 Task: Create a due date automation trigger when advanced on, on the tuesday after a card is due add dates starting in in more than 1 days at 11:00 AM.
Action: Mouse moved to (964, 297)
Screenshot: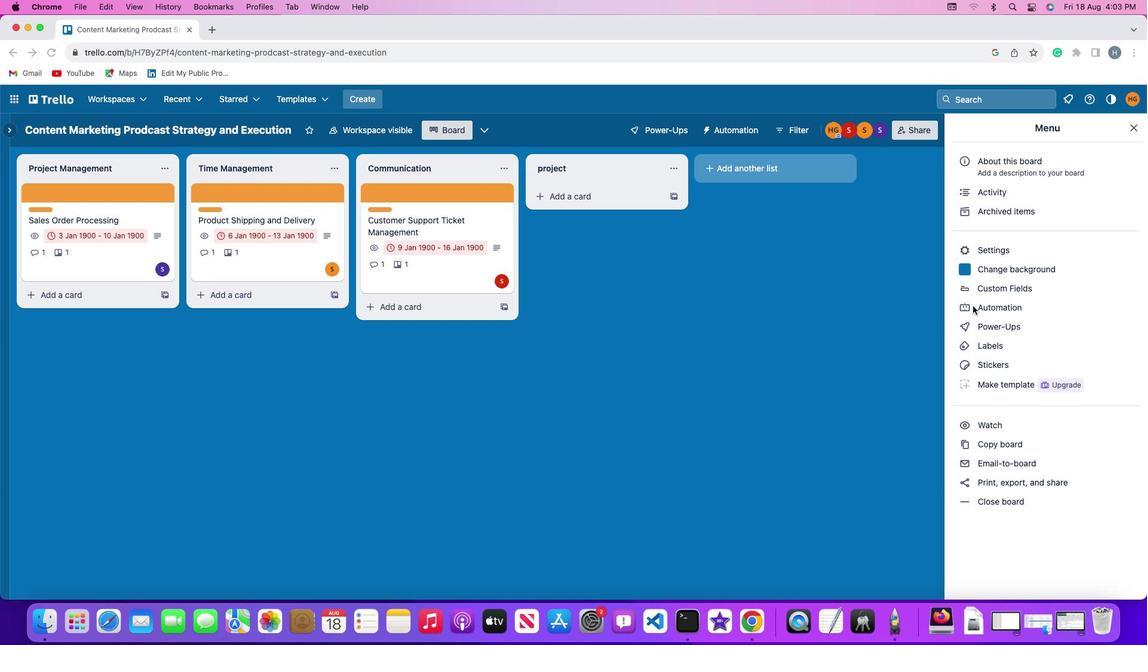 
Action: Mouse pressed left at (964, 297)
Screenshot: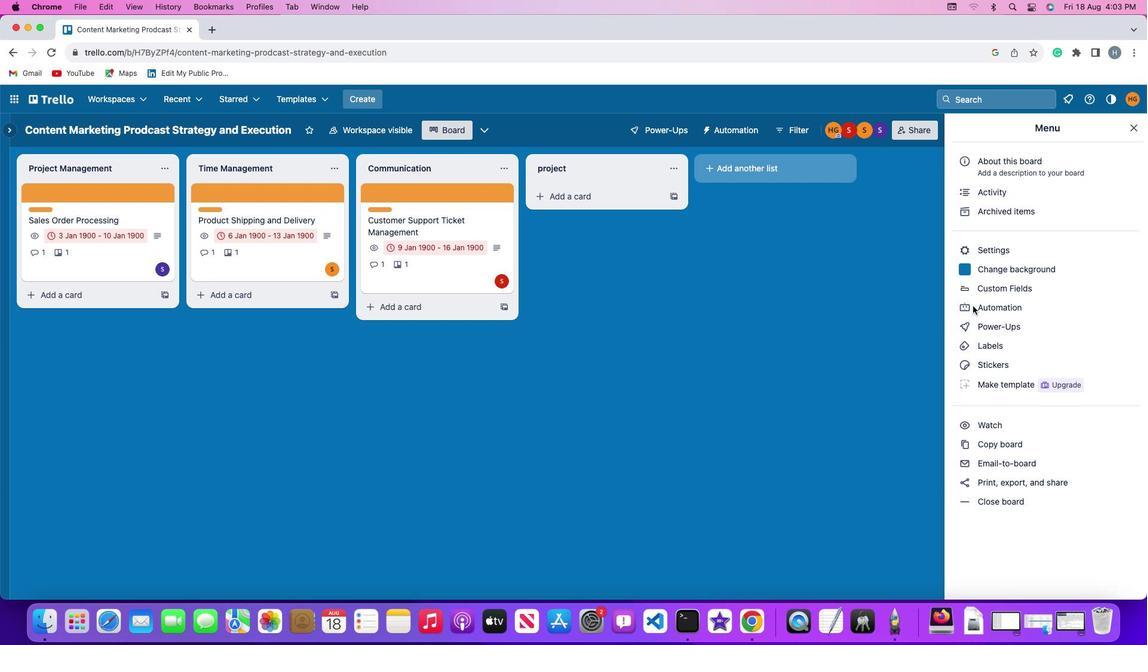 
Action: Mouse pressed left at (964, 297)
Screenshot: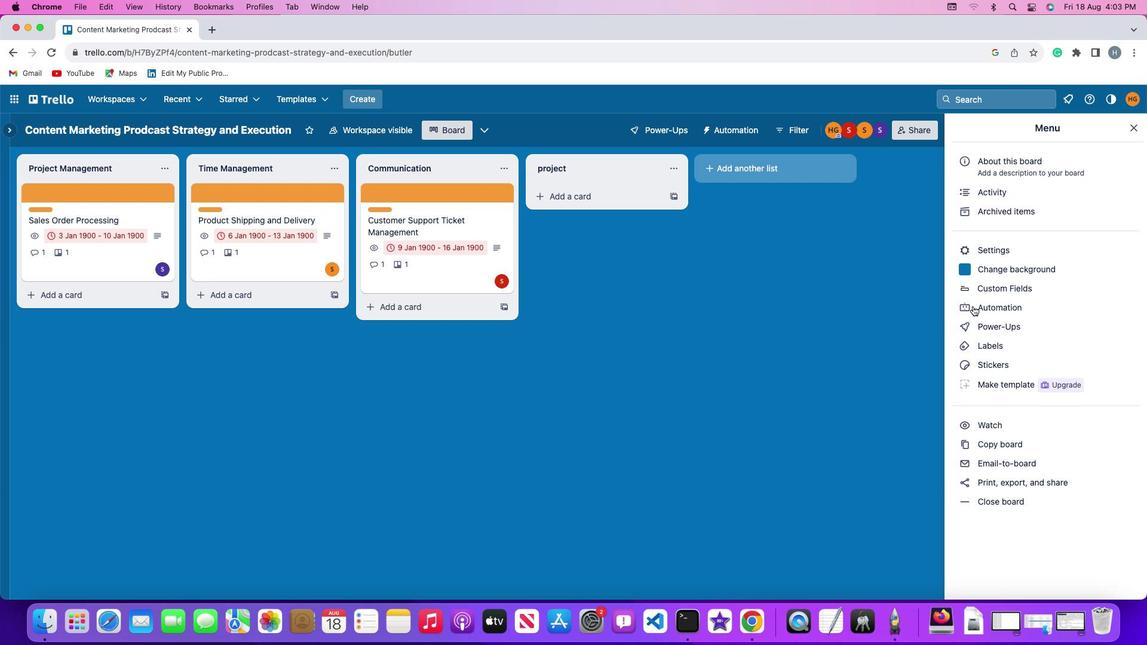 
Action: Mouse moved to (50, 274)
Screenshot: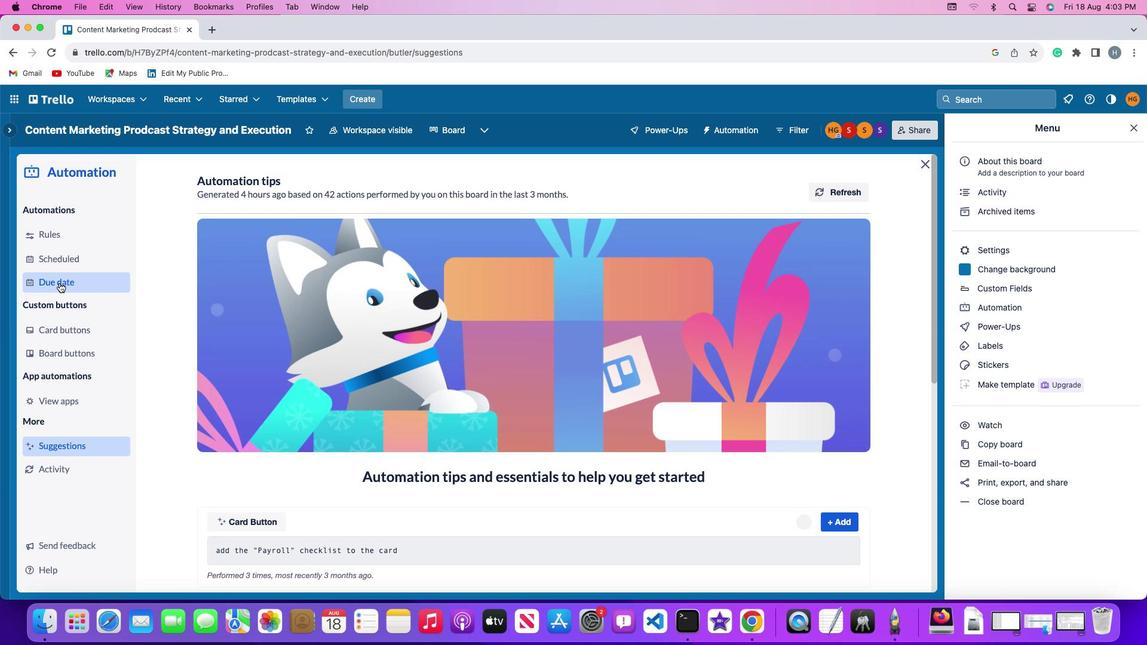 
Action: Mouse pressed left at (50, 274)
Screenshot: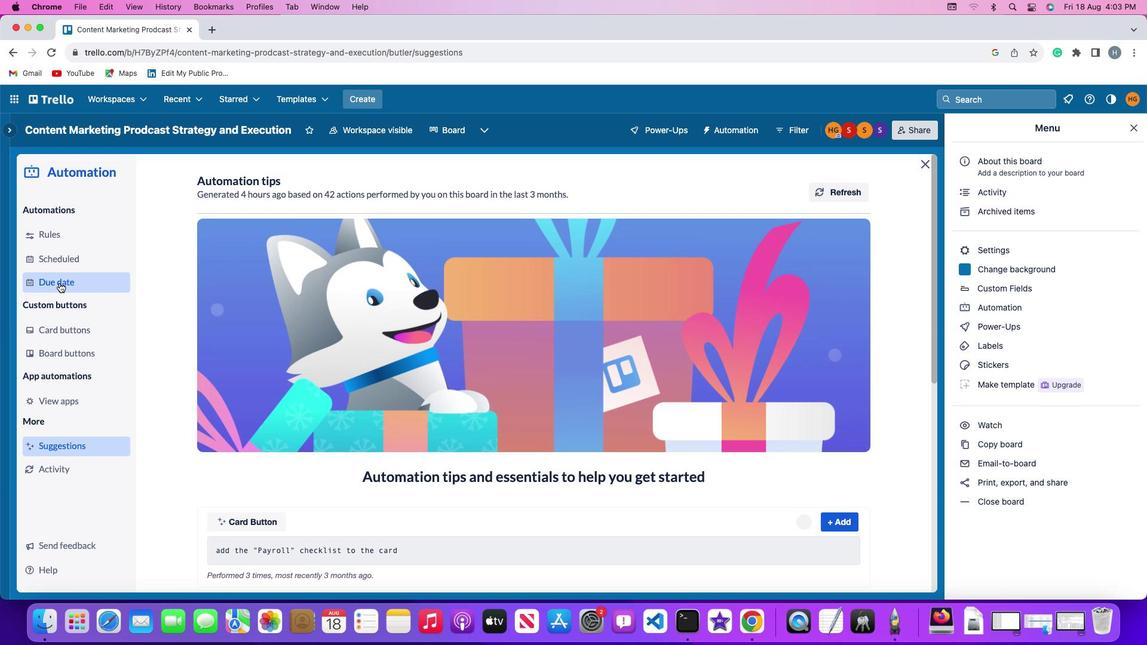 
Action: Mouse moved to (799, 173)
Screenshot: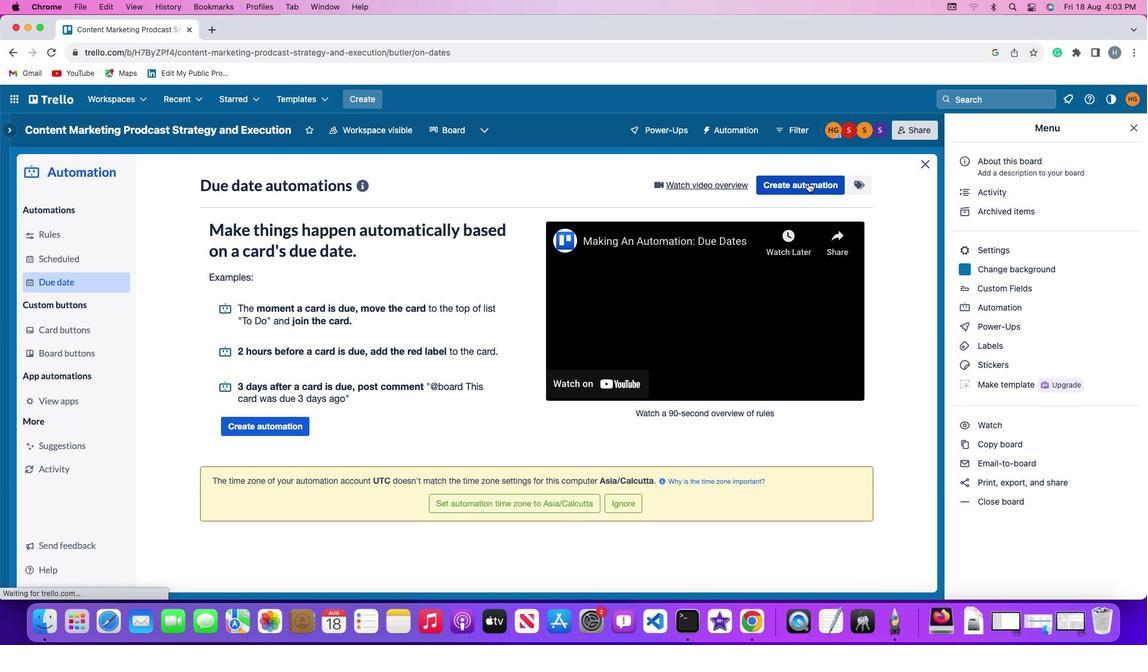 
Action: Mouse pressed left at (799, 173)
Screenshot: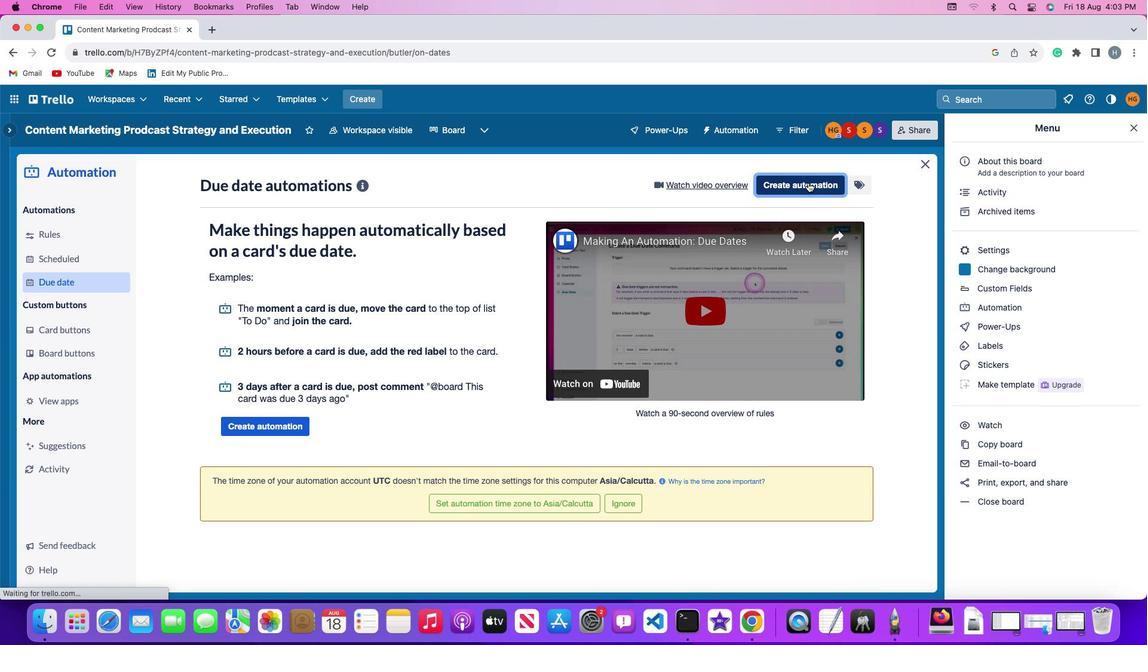 
Action: Mouse moved to (195, 291)
Screenshot: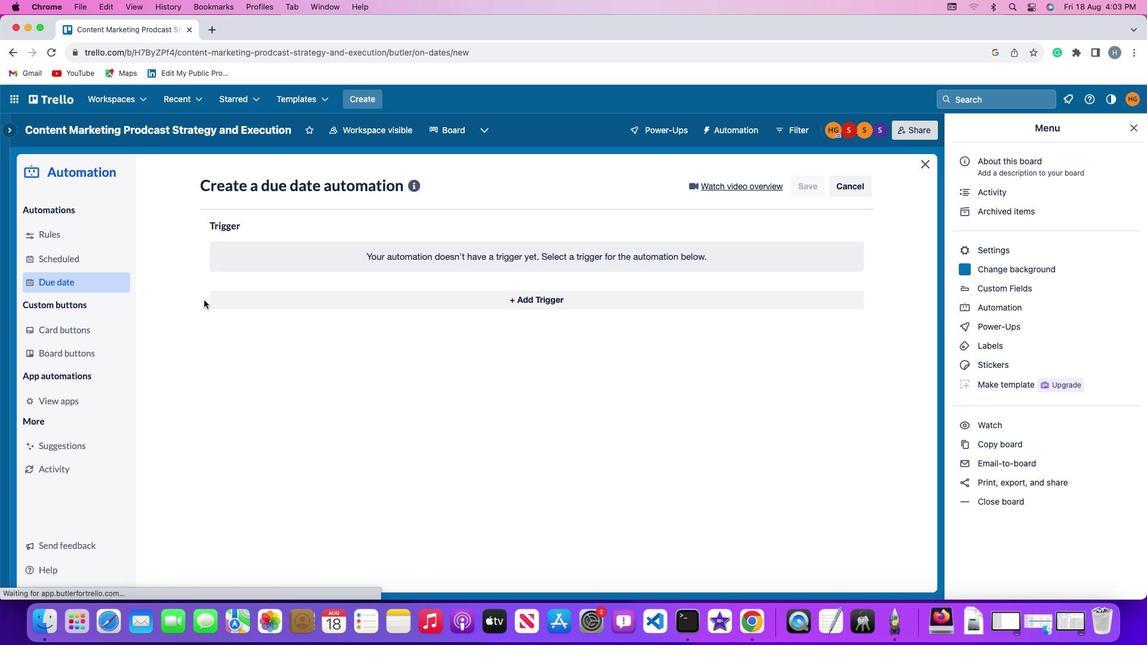 
Action: Mouse pressed left at (195, 291)
Screenshot: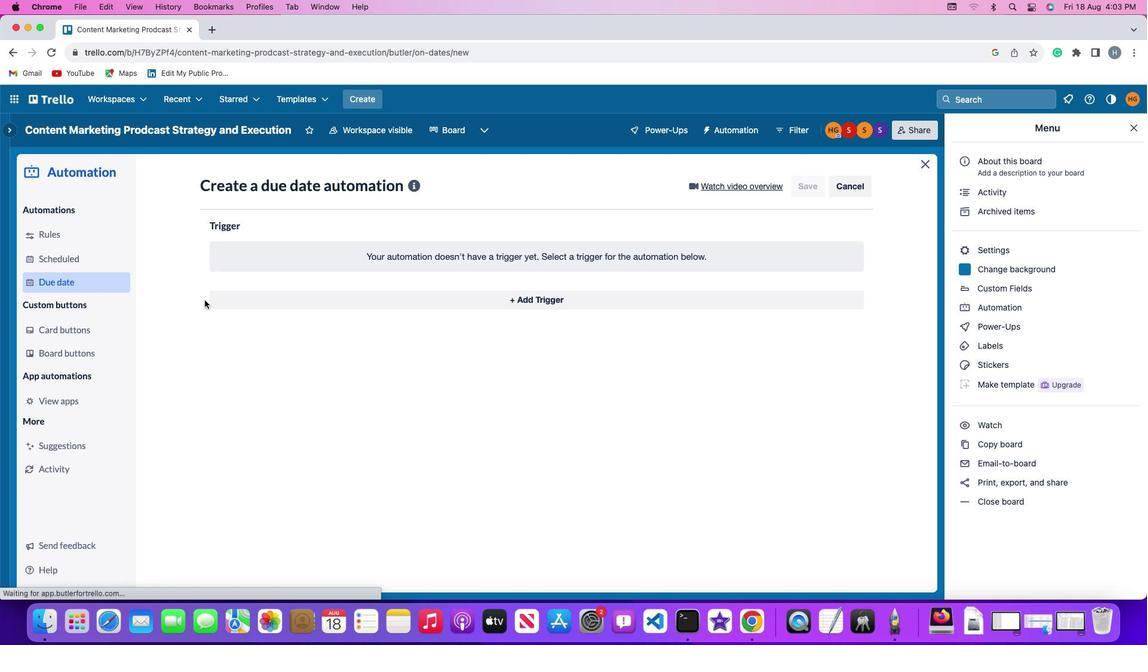 
Action: Mouse moved to (217, 289)
Screenshot: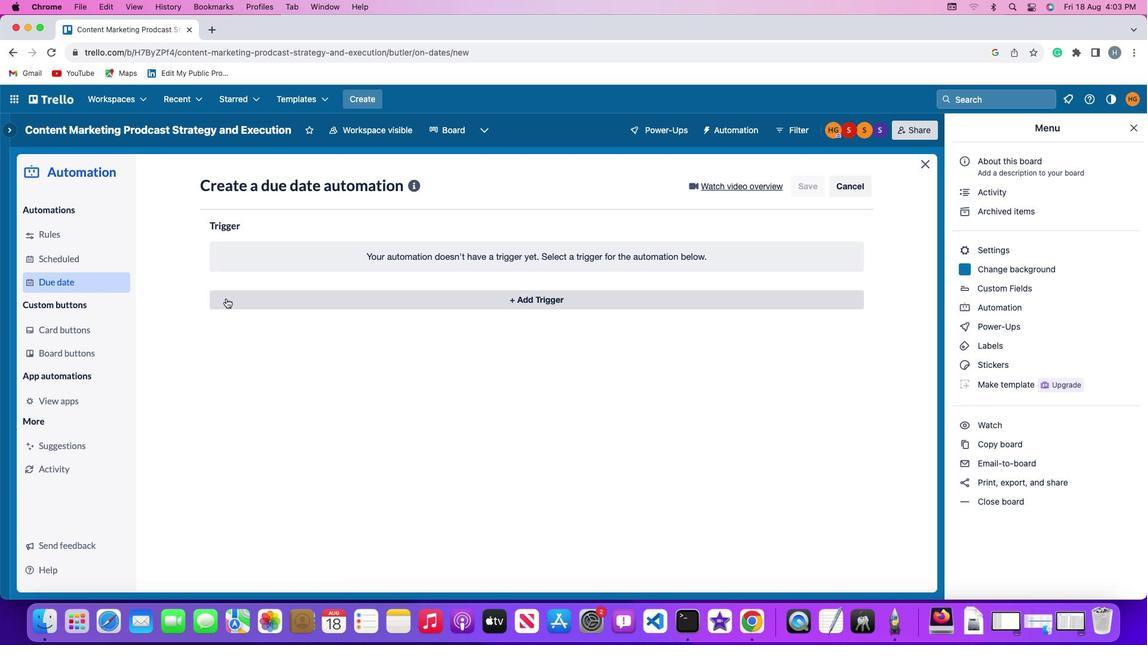 
Action: Mouse pressed left at (217, 289)
Screenshot: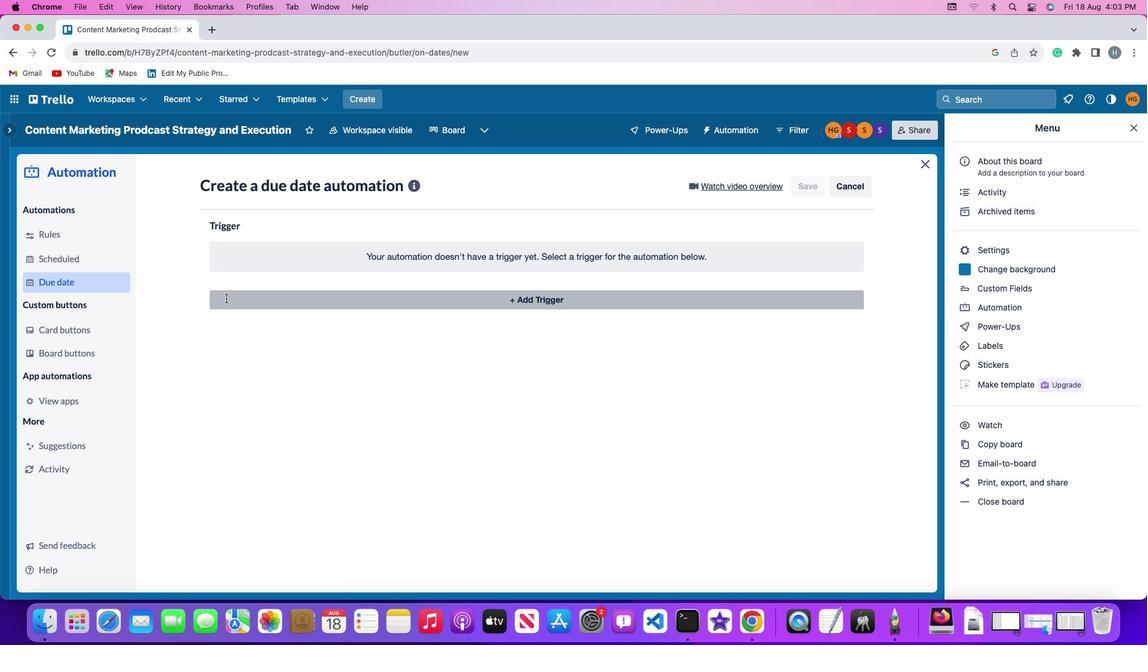 
Action: Mouse moved to (254, 509)
Screenshot: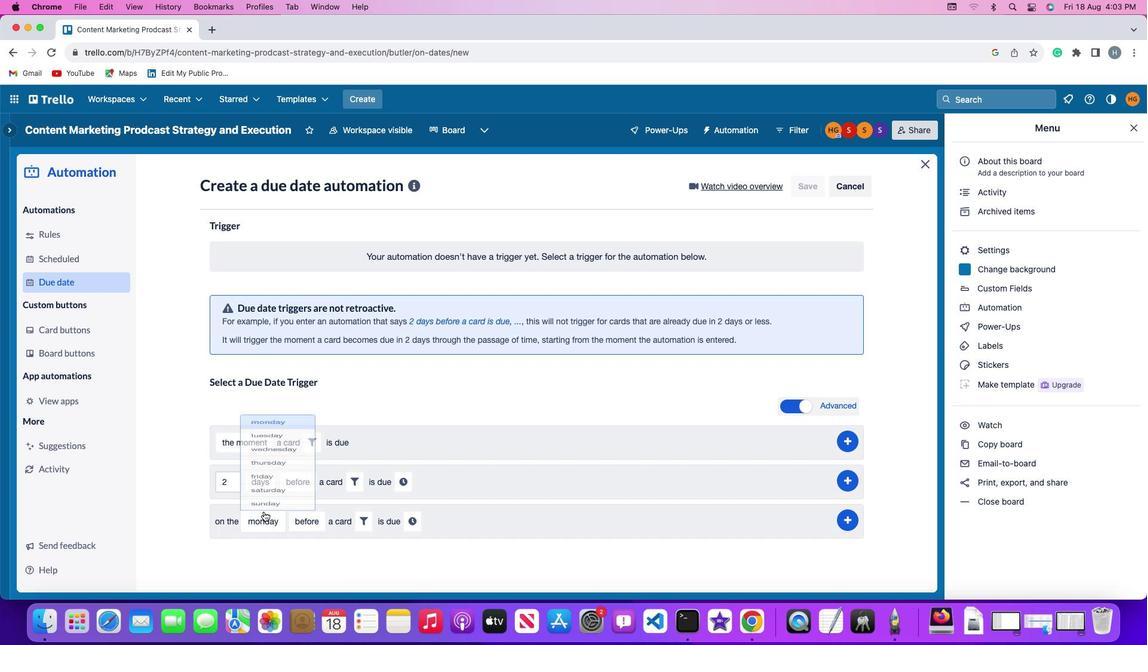 
Action: Mouse pressed left at (254, 509)
Screenshot: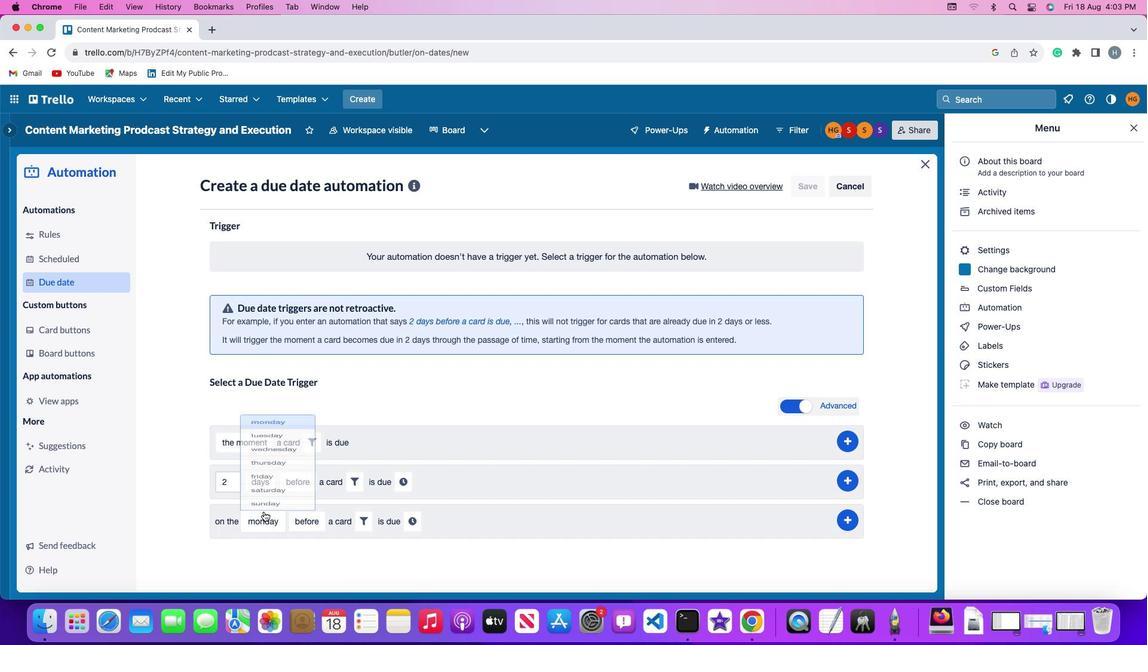 
Action: Mouse moved to (279, 370)
Screenshot: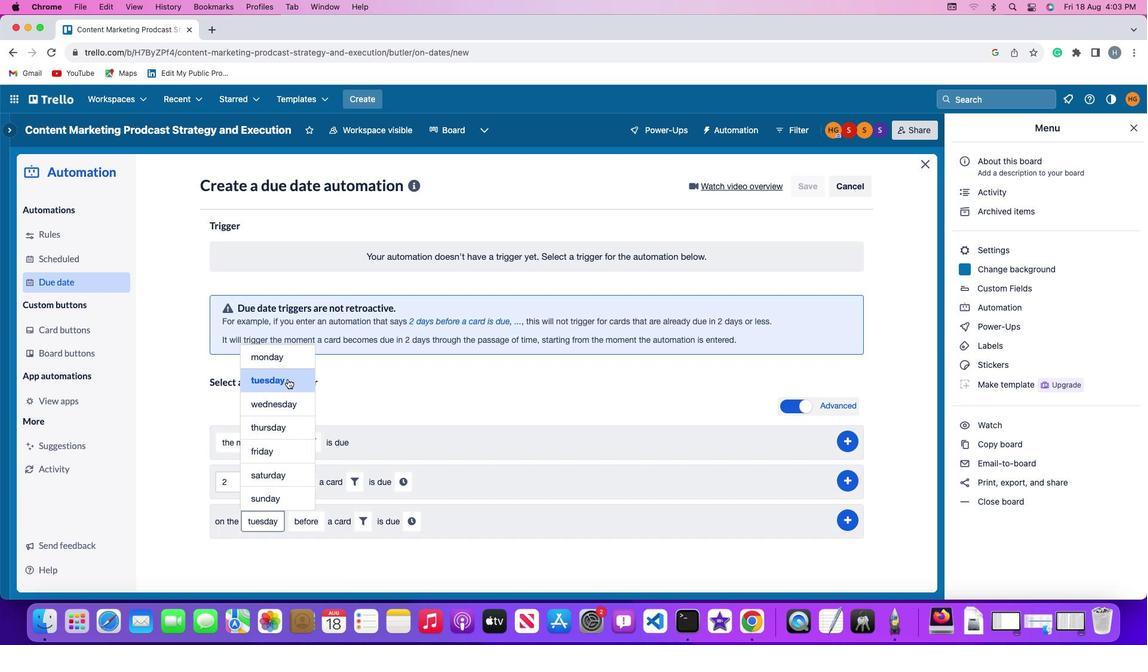 
Action: Mouse pressed left at (279, 370)
Screenshot: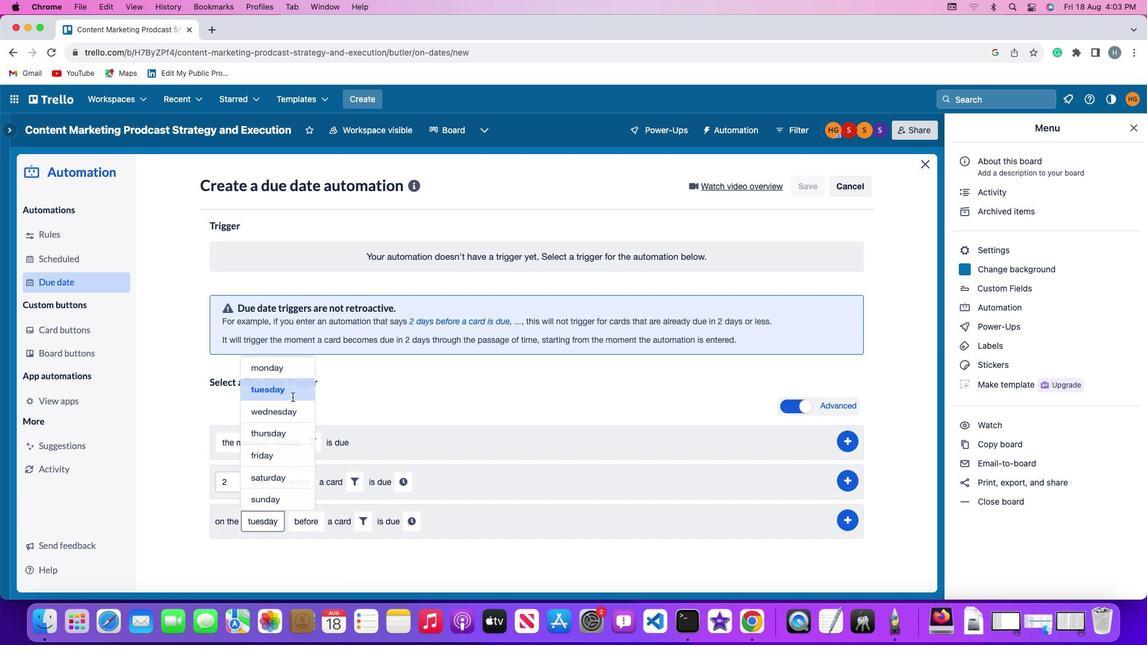 
Action: Mouse moved to (305, 505)
Screenshot: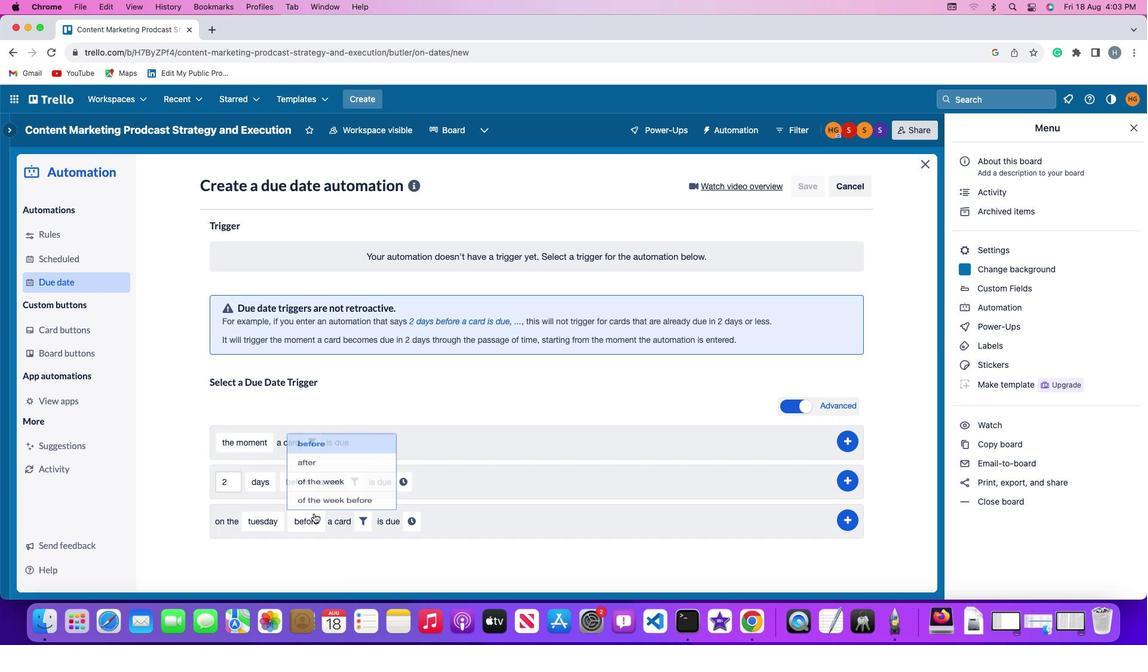 
Action: Mouse pressed left at (305, 505)
Screenshot: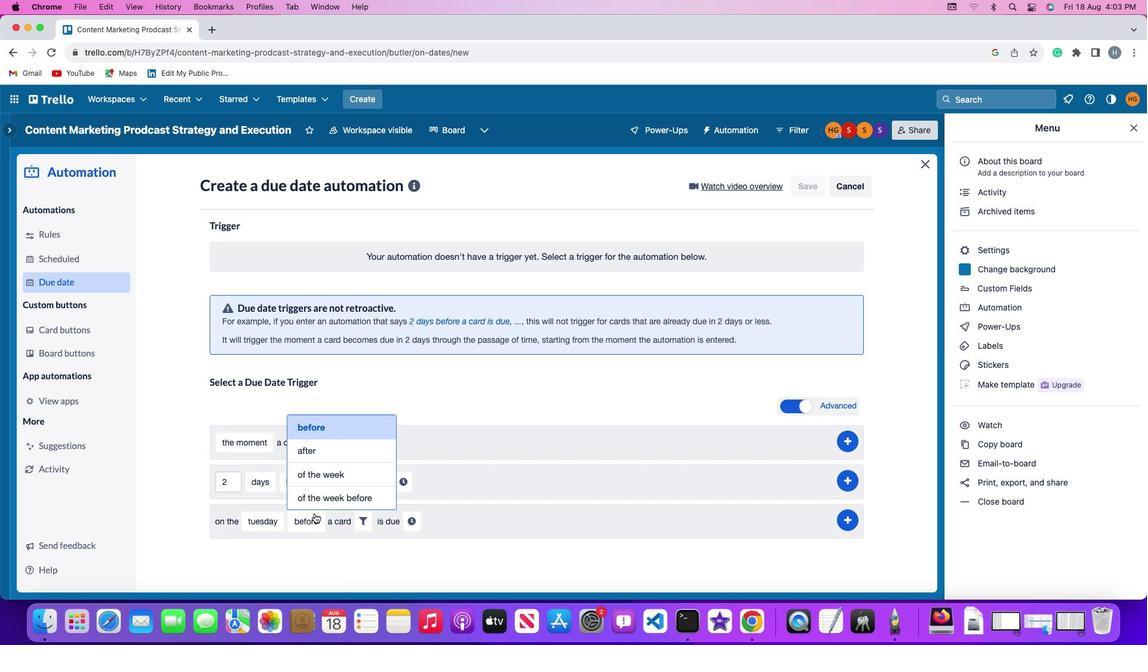 
Action: Mouse moved to (325, 441)
Screenshot: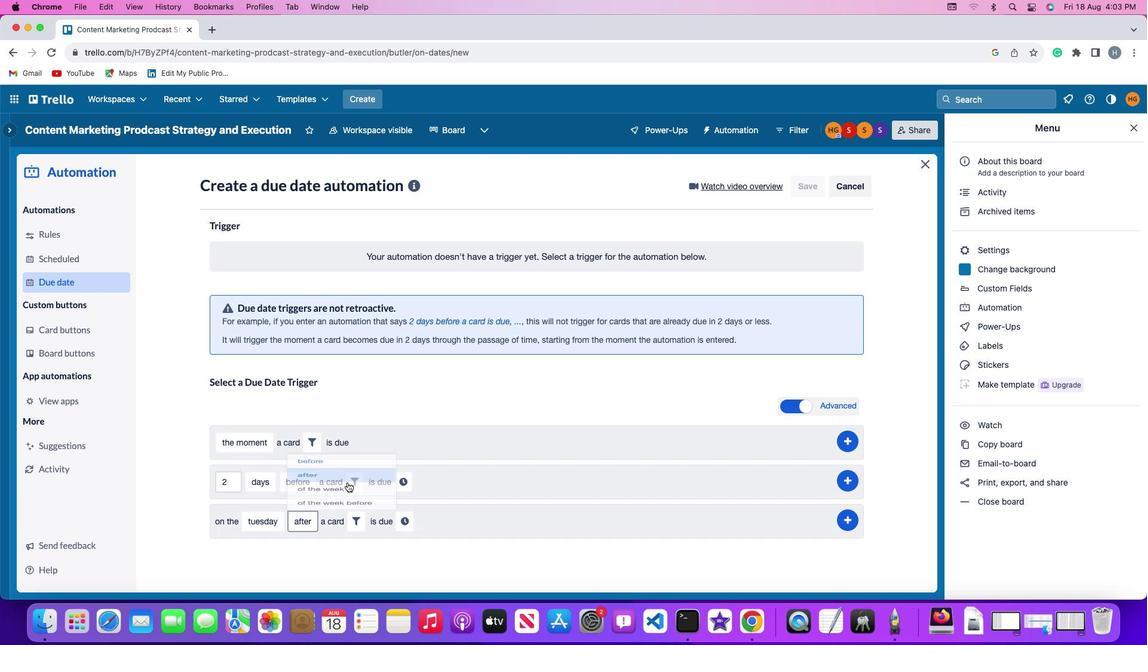 
Action: Mouse pressed left at (325, 441)
Screenshot: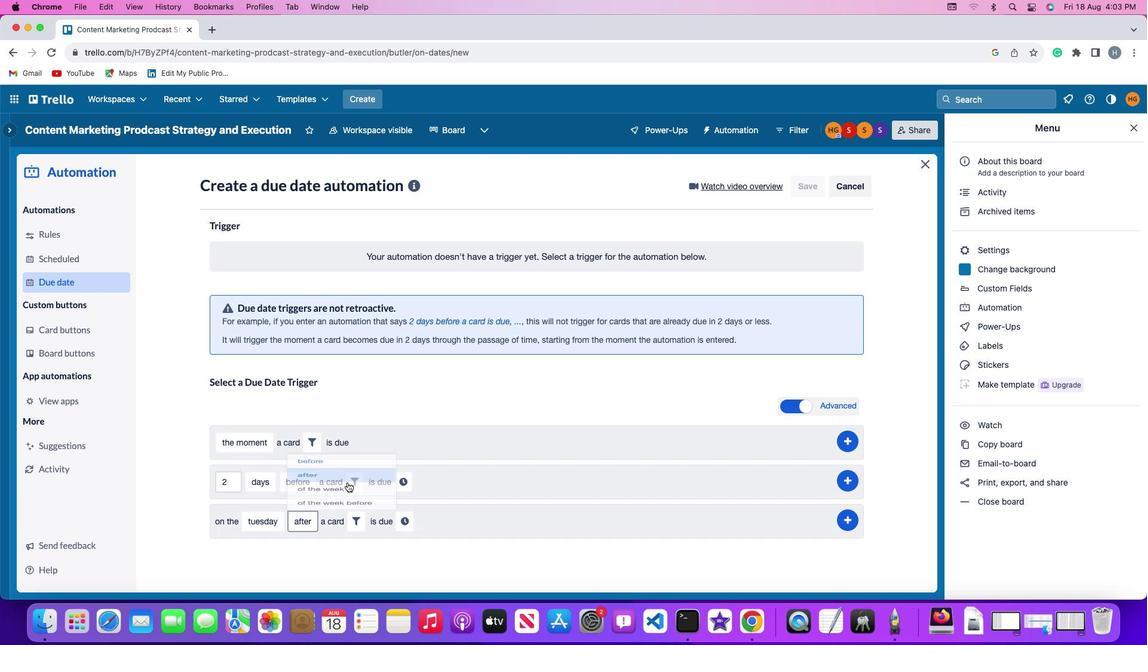 
Action: Mouse moved to (348, 513)
Screenshot: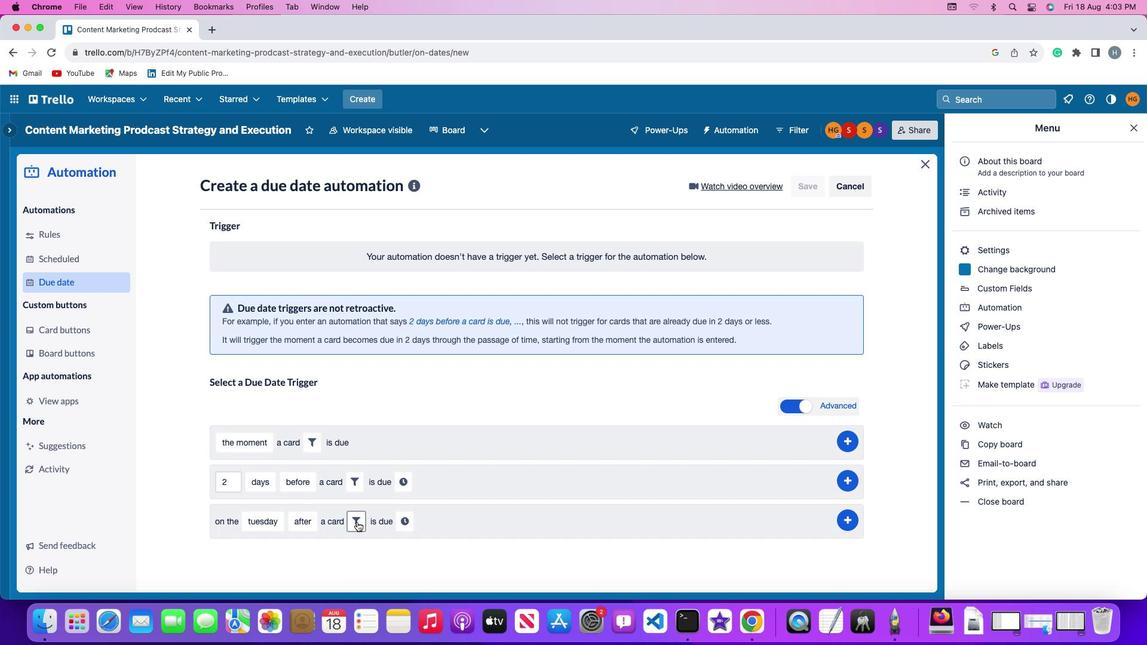 
Action: Mouse pressed left at (348, 513)
Screenshot: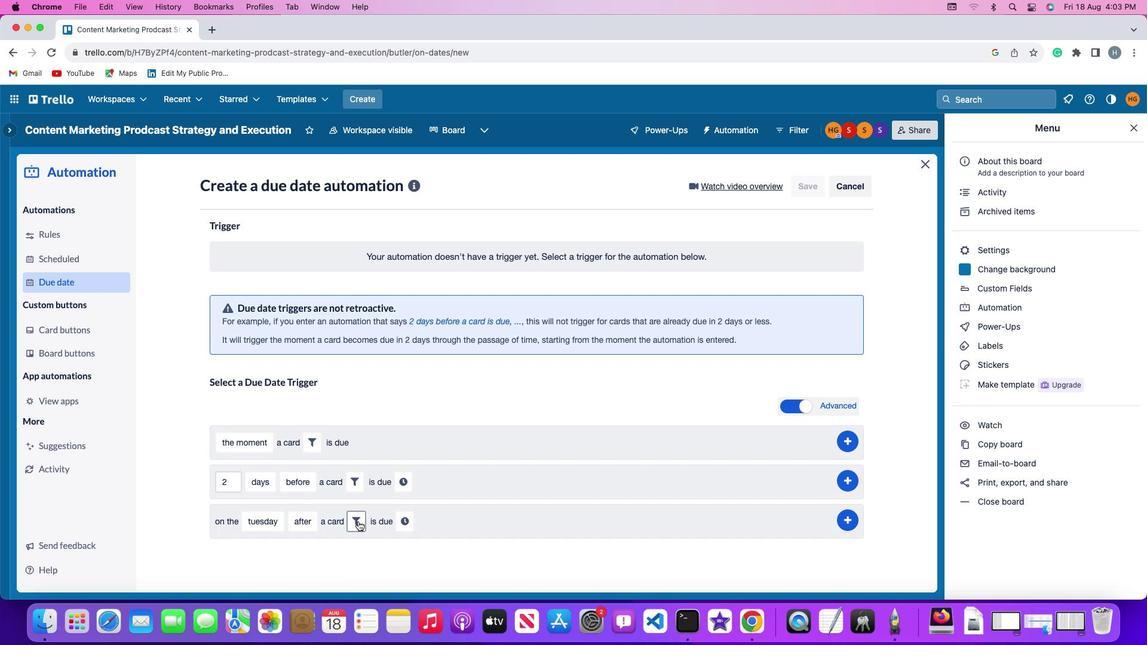 
Action: Mouse moved to (414, 554)
Screenshot: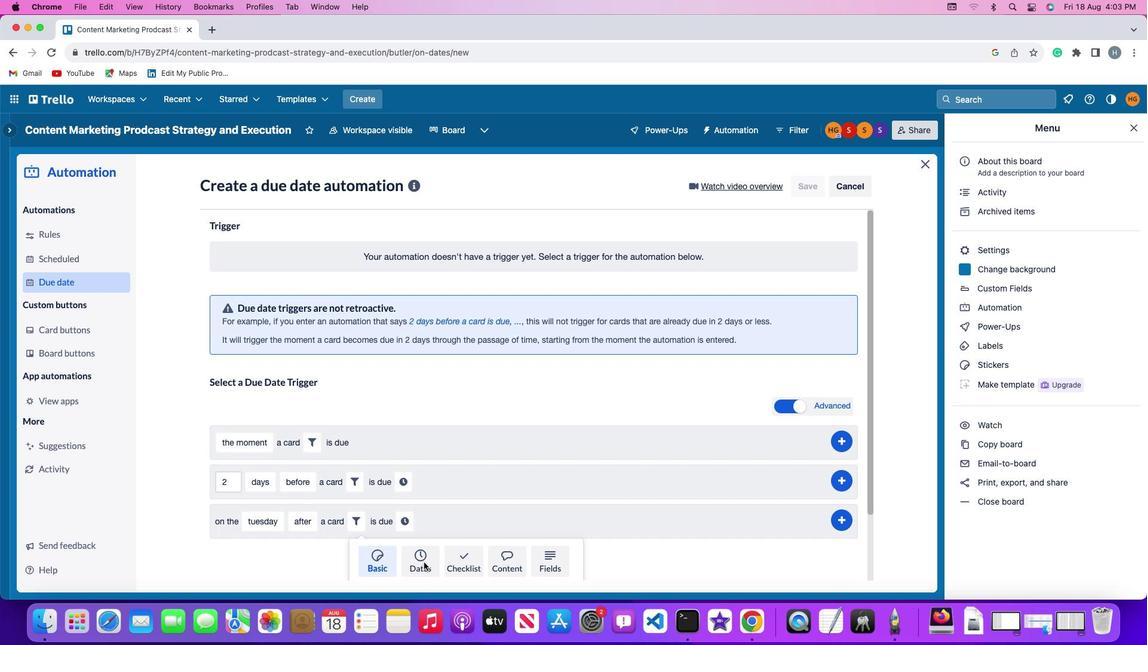
Action: Mouse pressed left at (414, 554)
Screenshot: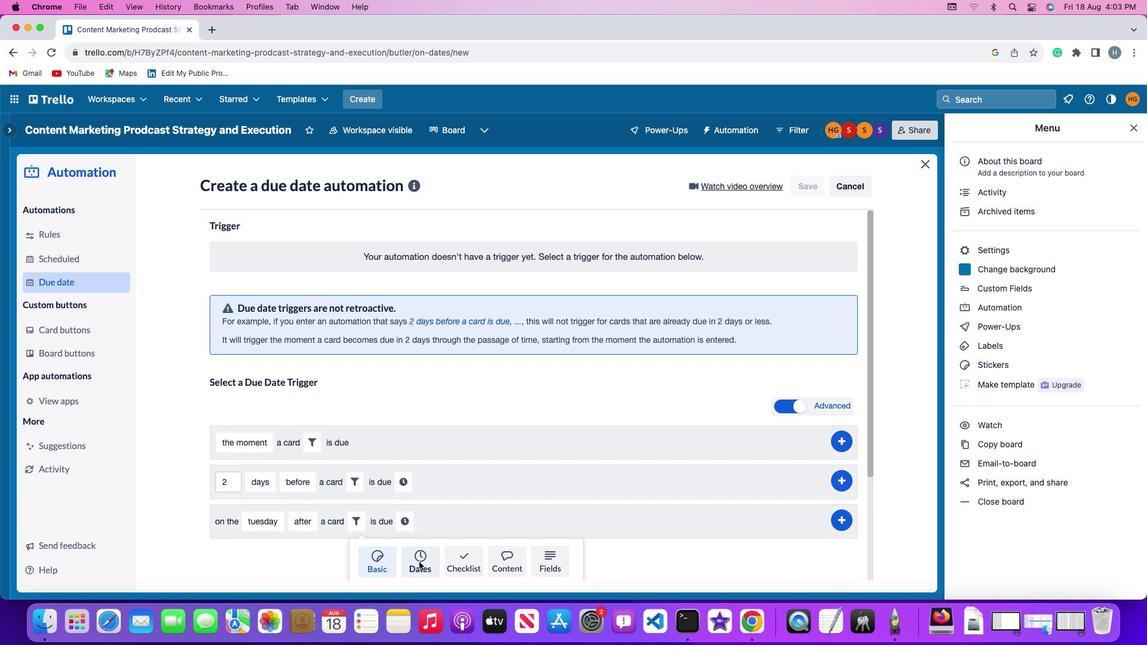
Action: Mouse moved to (309, 553)
Screenshot: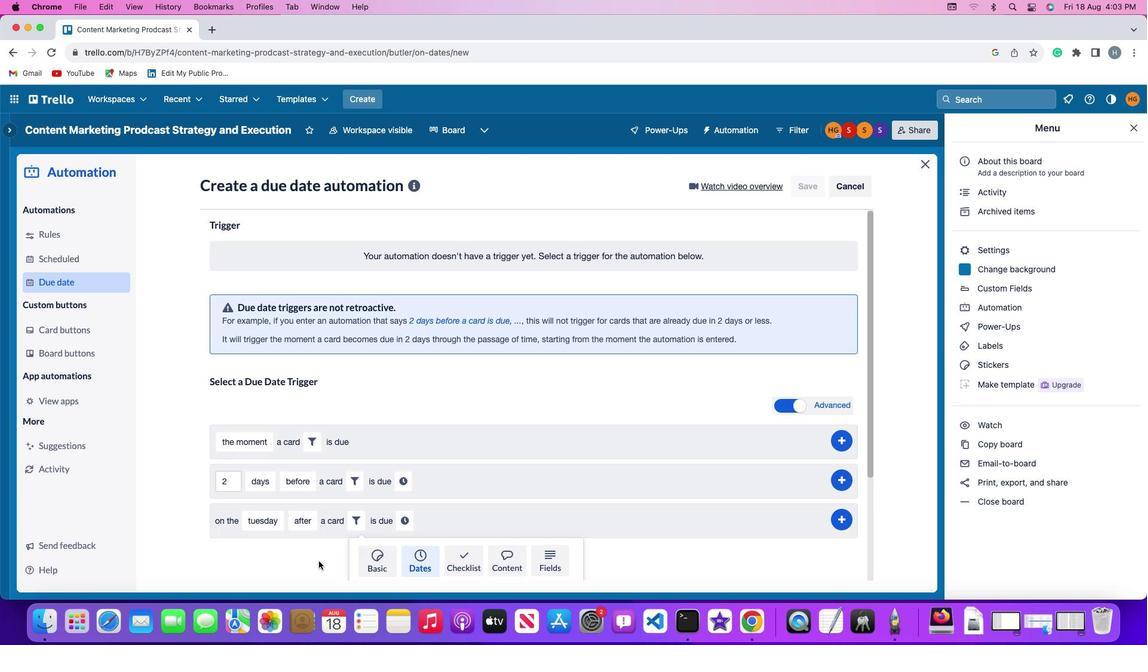 
Action: Mouse scrolled (309, 553) with delta (-8, -8)
Screenshot: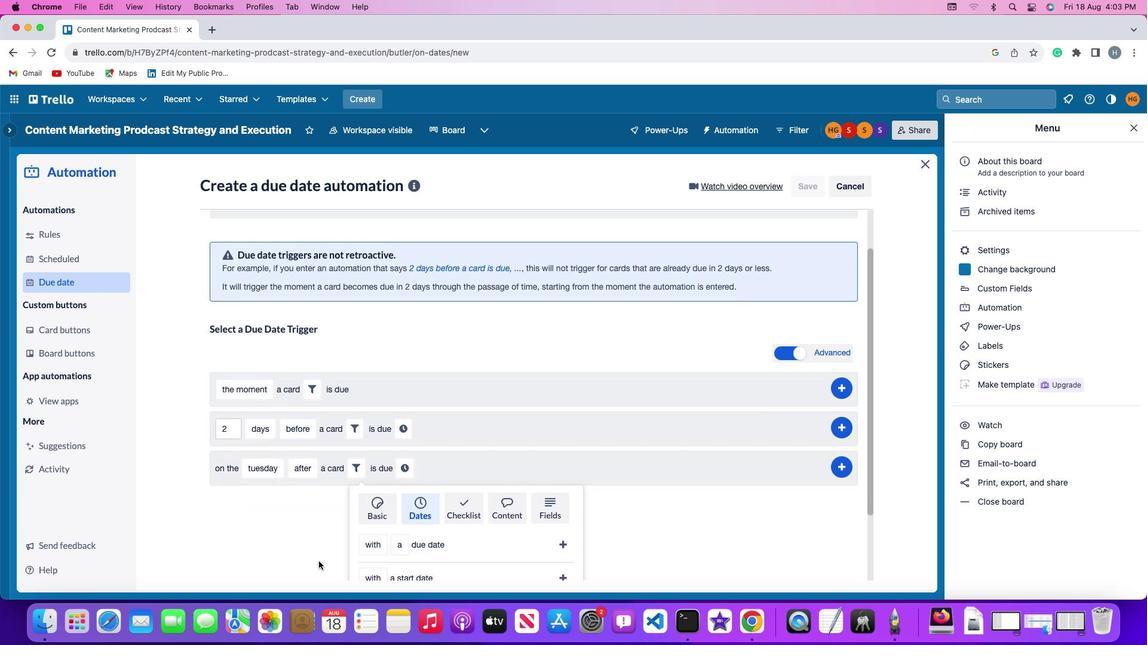 
Action: Mouse scrolled (309, 553) with delta (-8, -8)
Screenshot: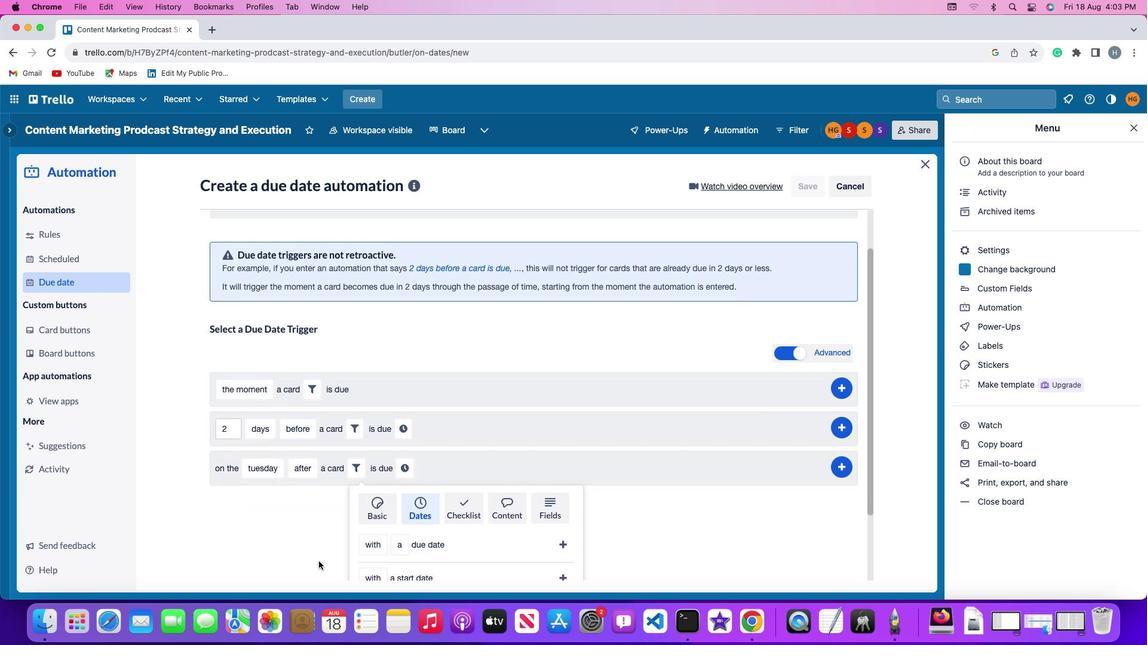 
Action: Mouse scrolled (309, 553) with delta (-8, -10)
Screenshot: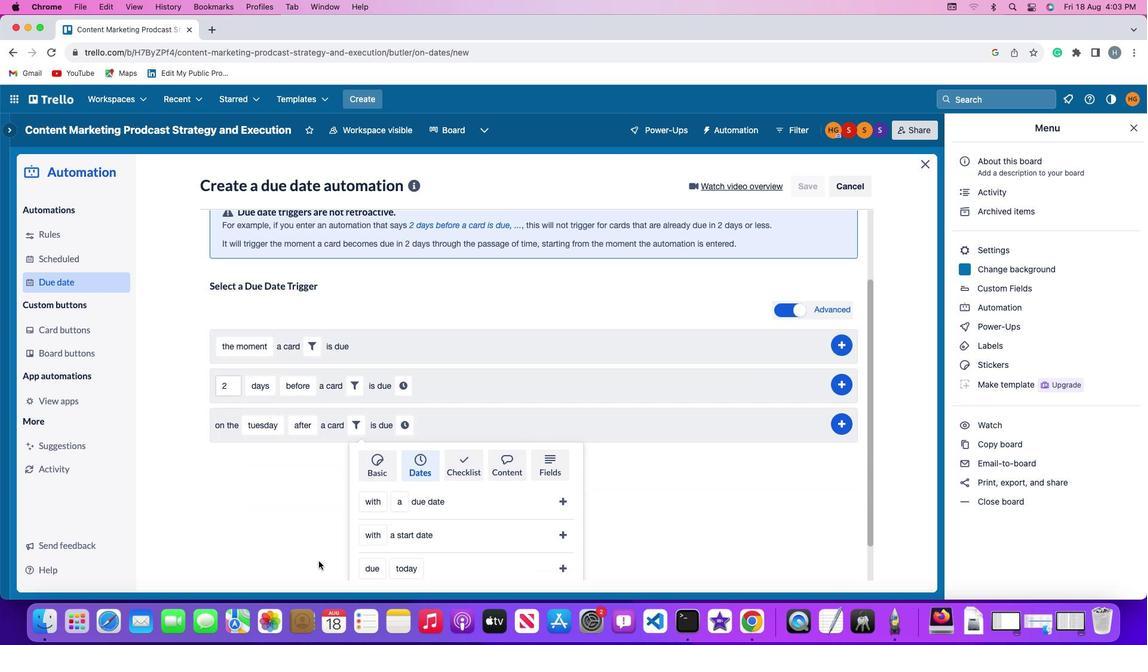 
Action: Mouse scrolled (309, 553) with delta (-8, -11)
Screenshot: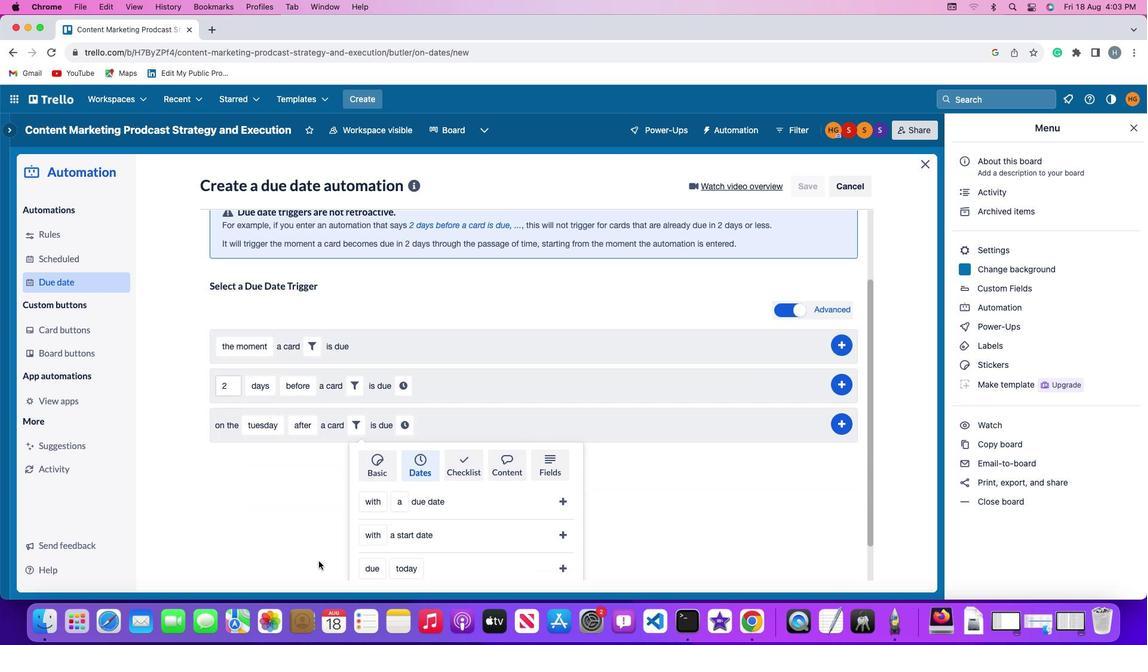 
Action: Mouse scrolled (309, 553) with delta (-8, -11)
Screenshot: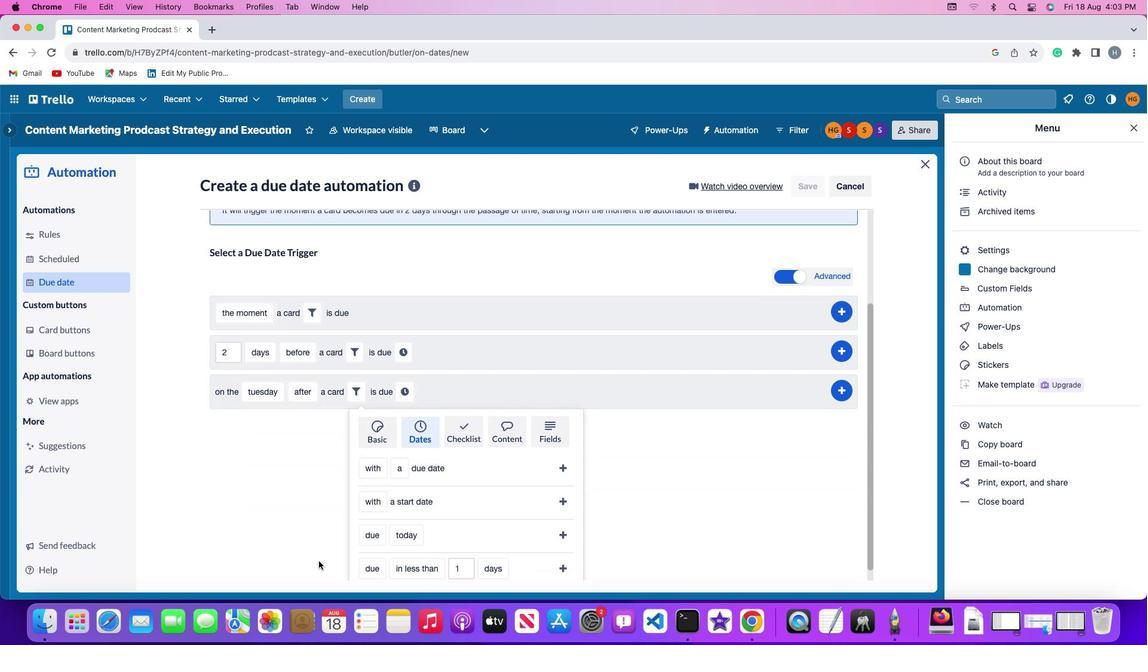 
Action: Mouse scrolled (309, 553) with delta (-8, -8)
Screenshot: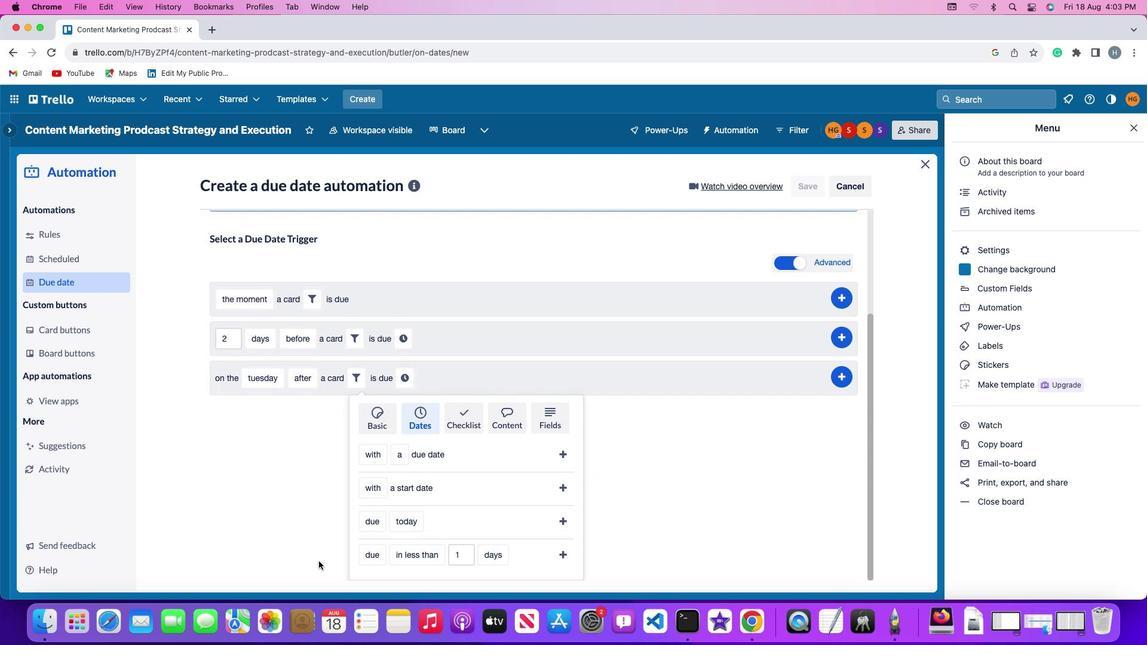 
Action: Mouse scrolled (309, 553) with delta (-8, -8)
Screenshot: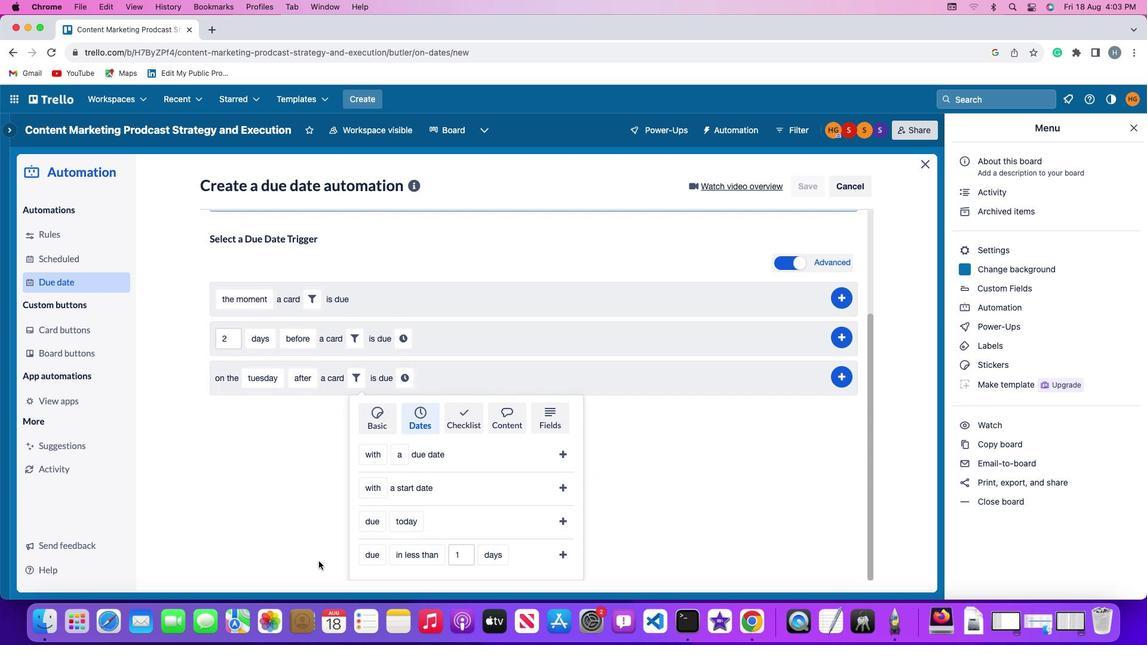 
Action: Mouse scrolled (309, 553) with delta (-8, -10)
Screenshot: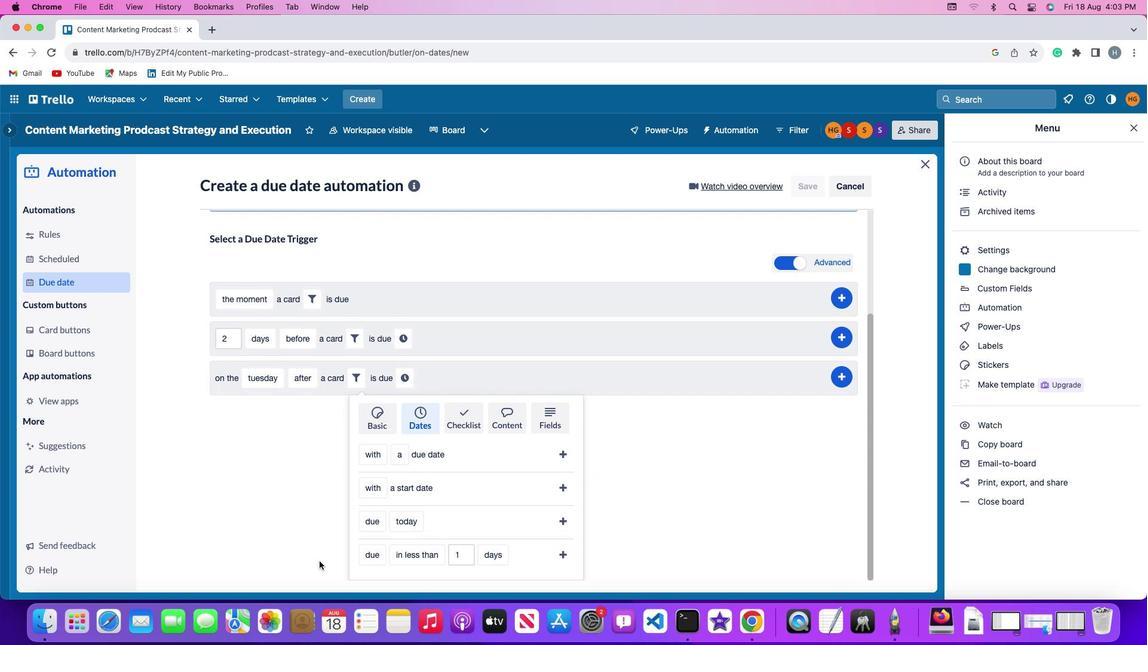
Action: Mouse moved to (374, 544)
Screenshot: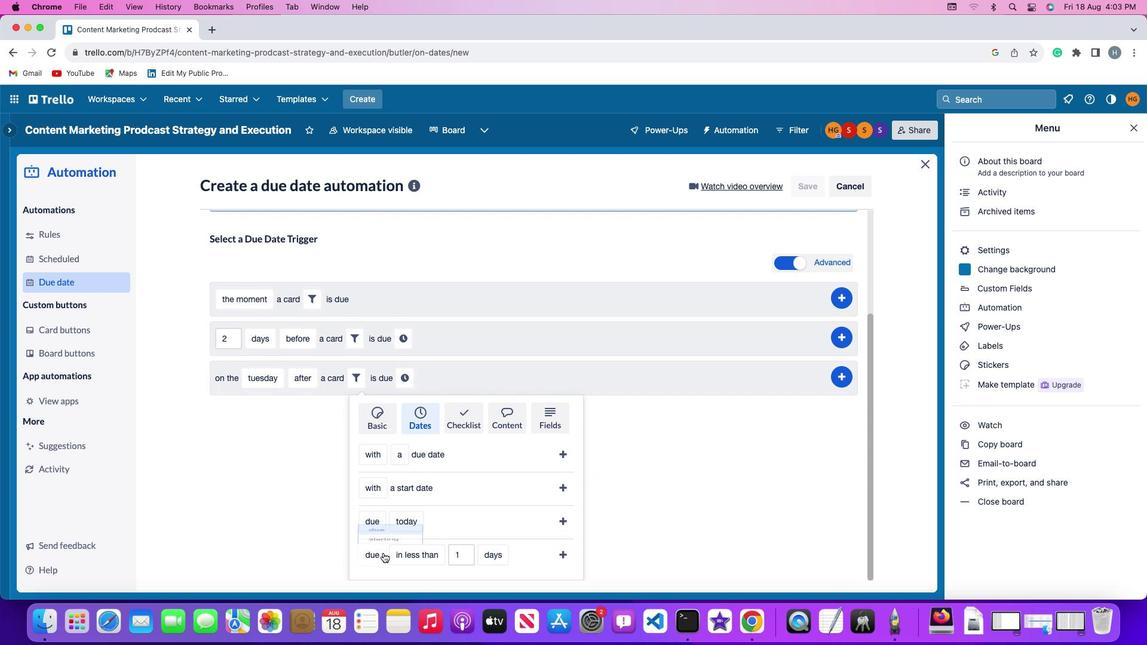 
Action: Mouse pressed left at (374, 544)
Screenshot: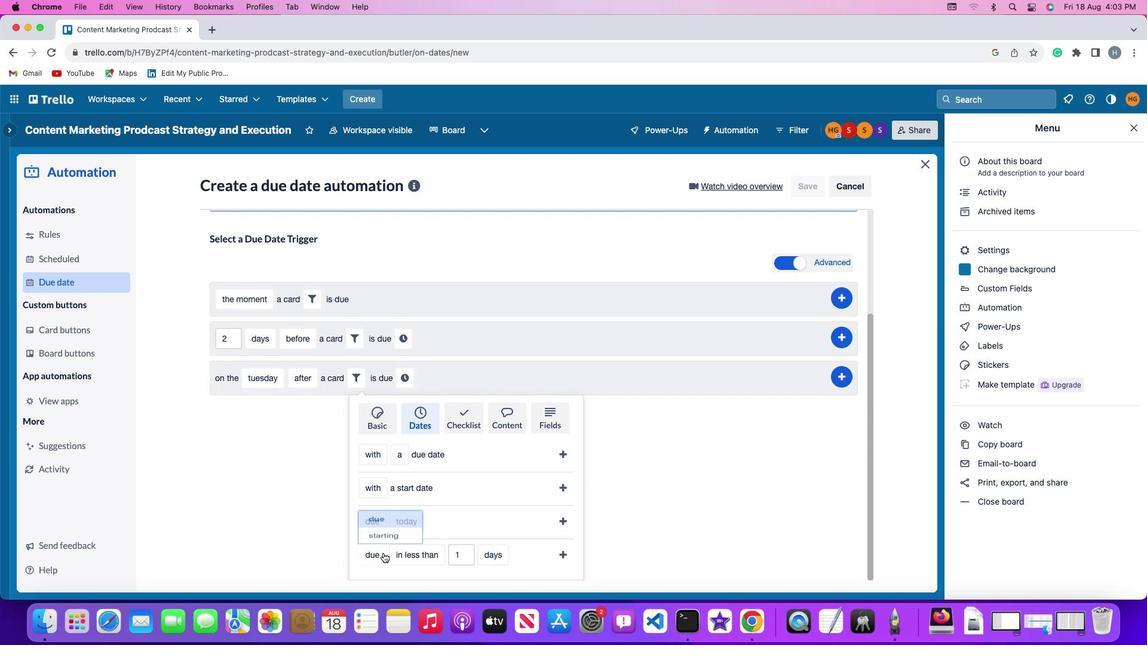 
Action: Mouse moved to (369, 518)
Screenshot: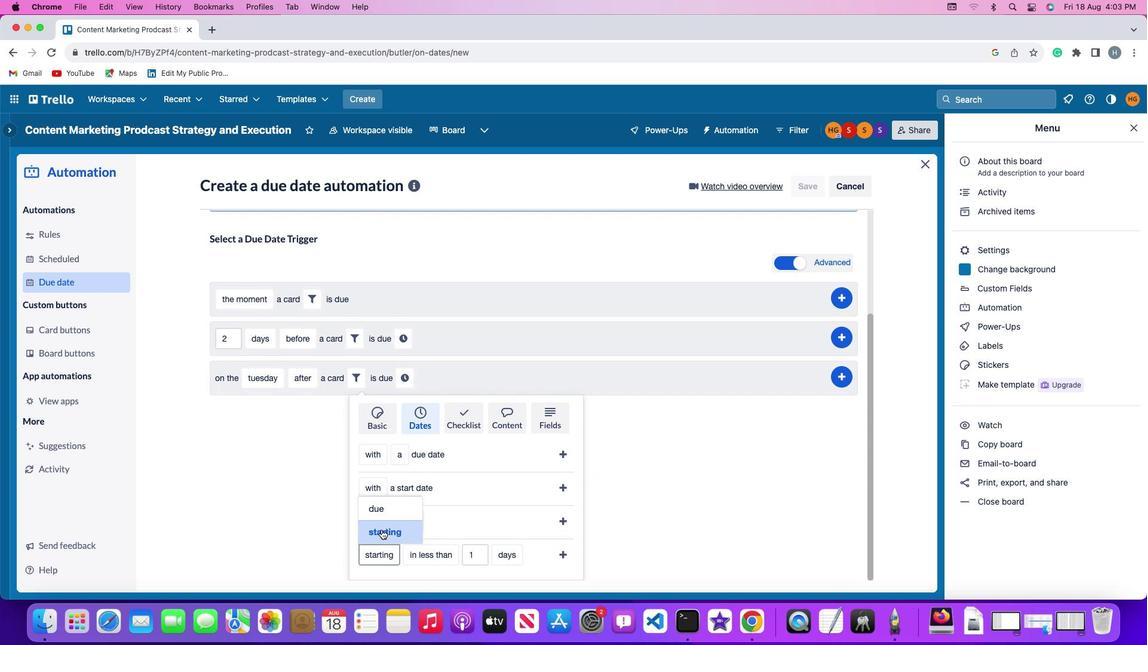 
Action: Mouse pressed left at (369, 518)
Screenshot: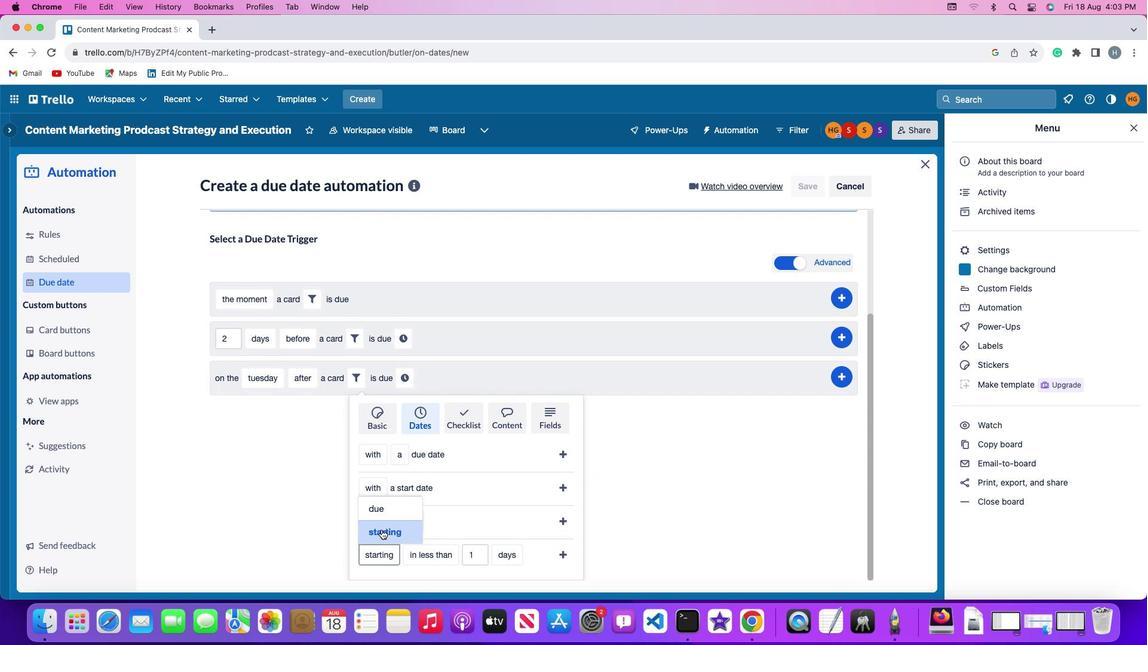 
Action: Mouse moved to (416, 544)
Screenshot: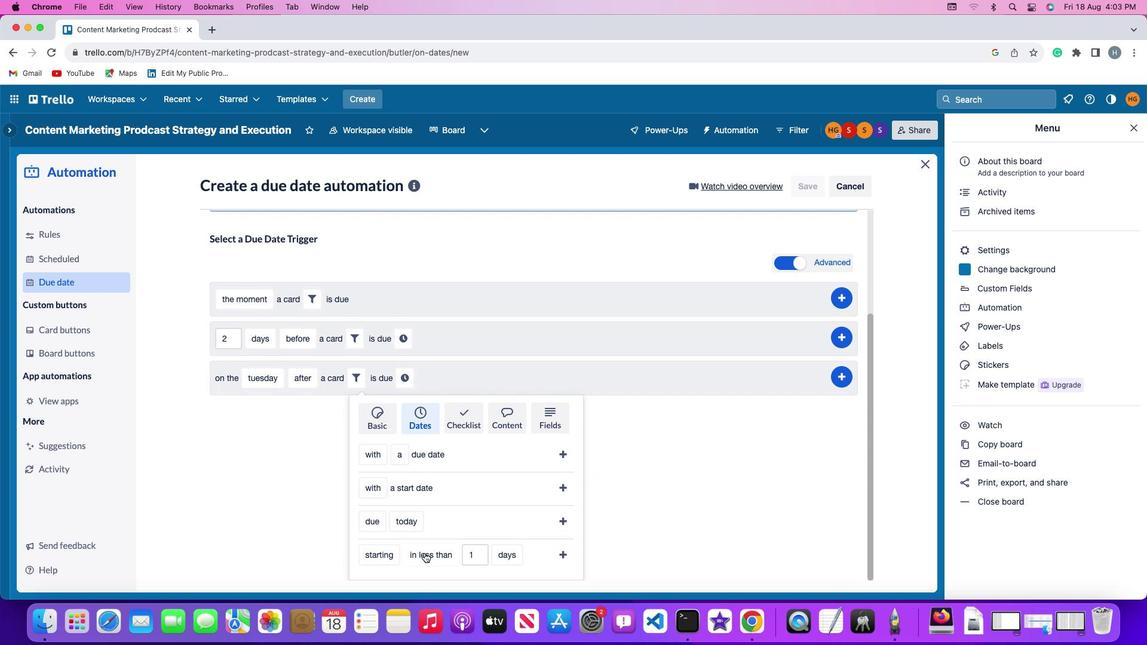 
Action: Mouse pressed left at (416, 544)
Screenshot: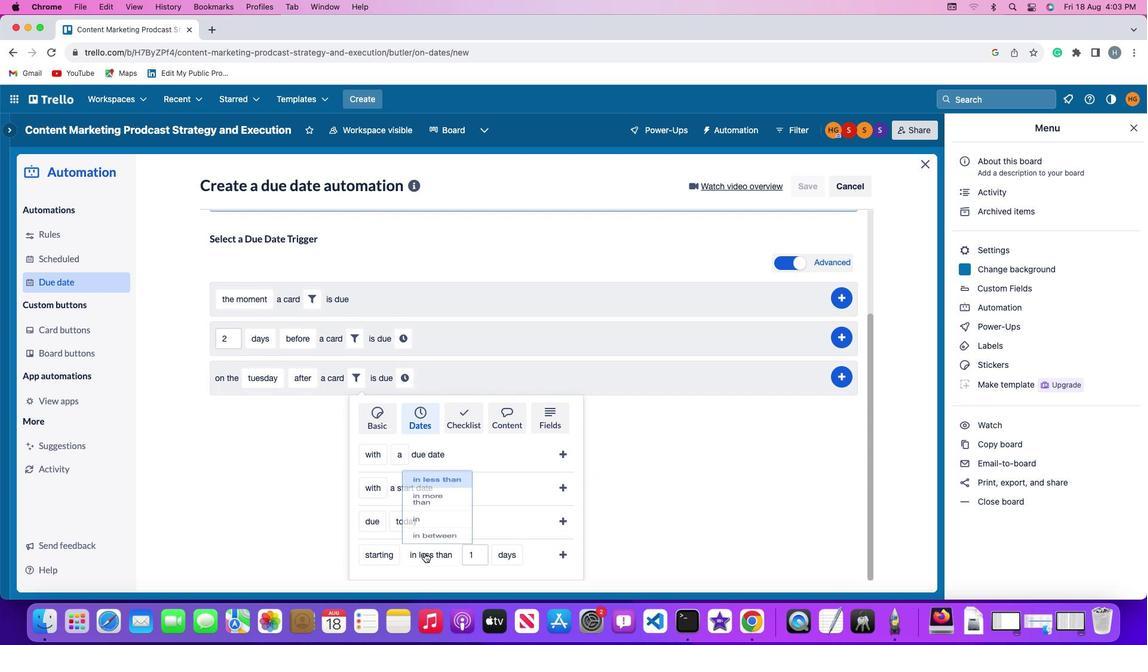 
Action: Mouse moved to (431, 467)
Screenshot: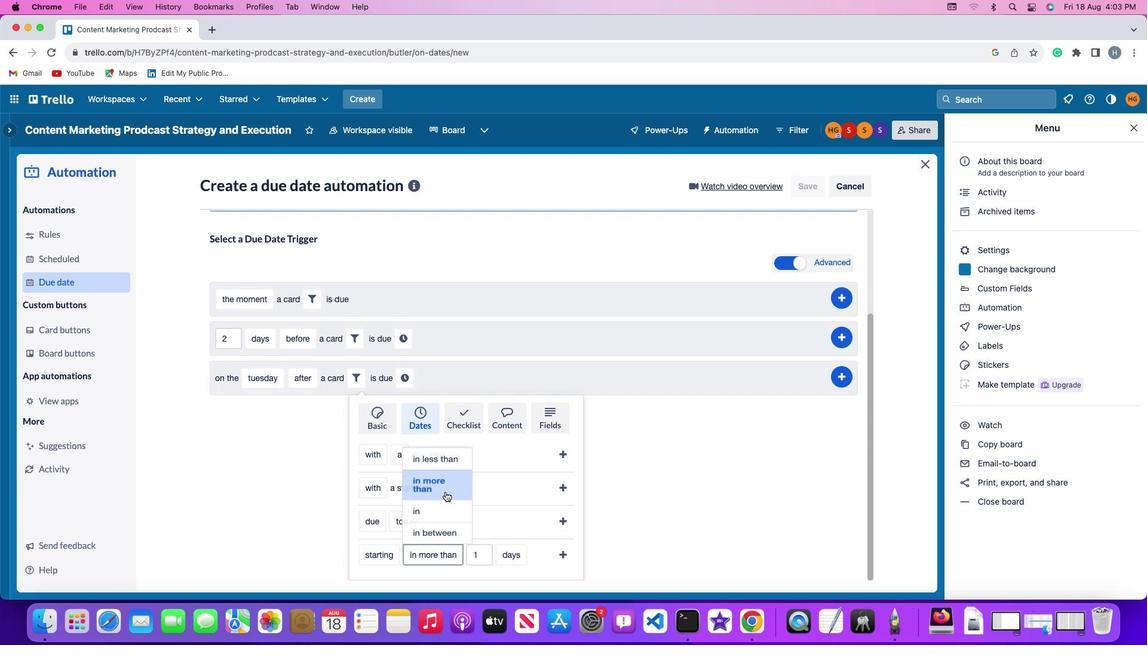 
Action: Mouse pressed left at (431, 467)
Screenshot: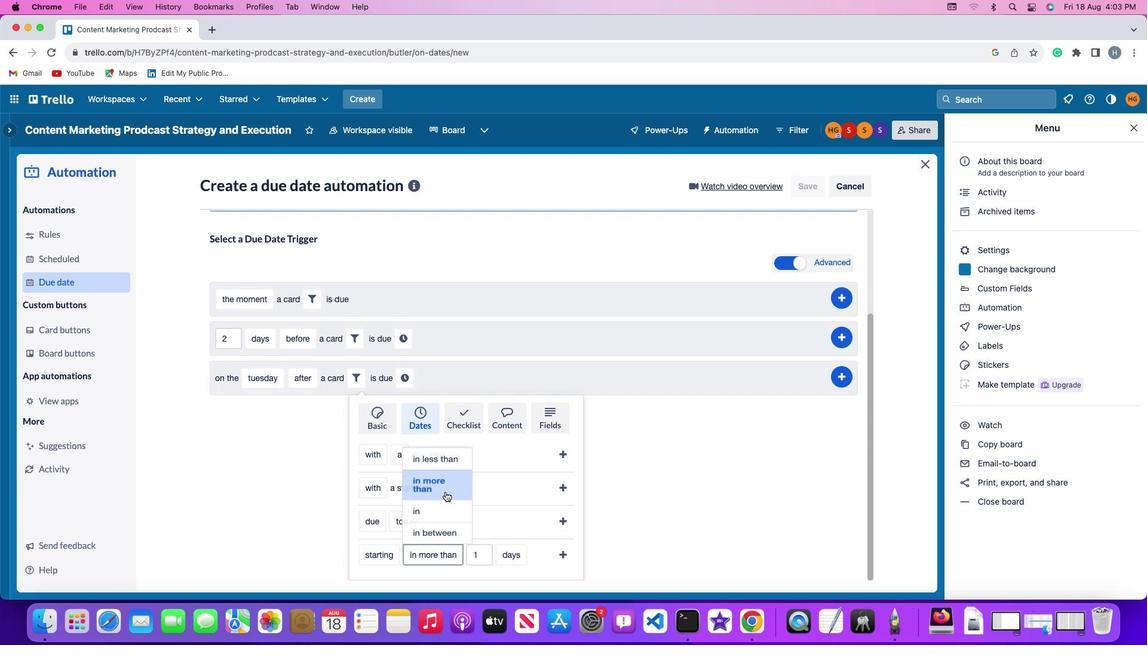 
Action: Mouse moved to (467, 540)
Screenshot: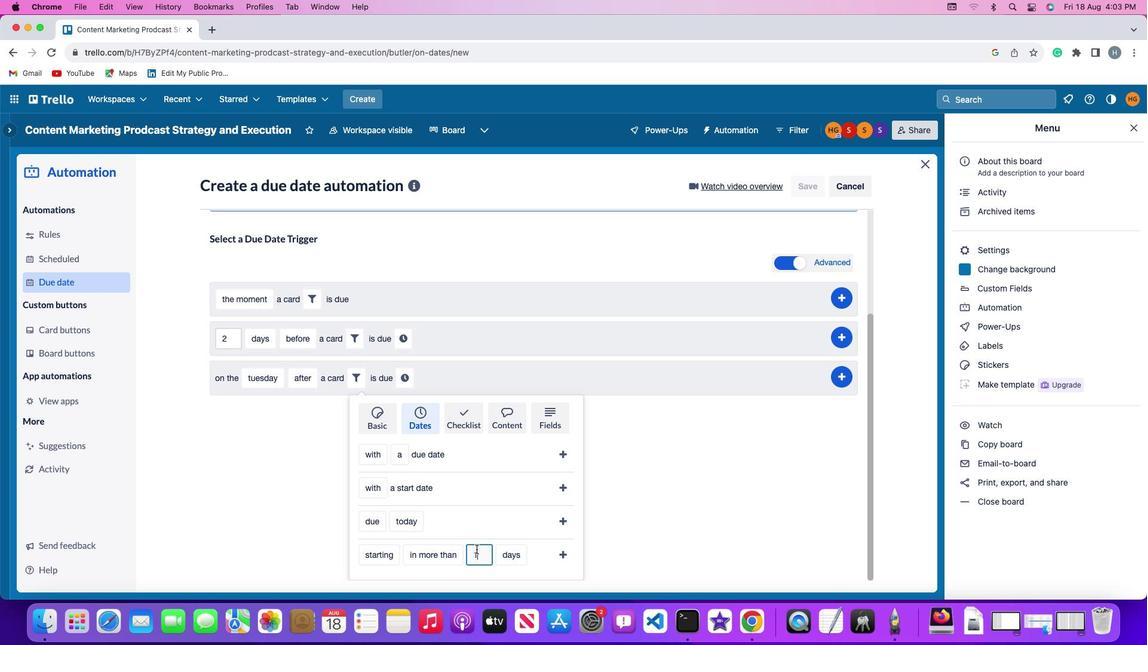 
Action: Mouse pressed left at (467, 540)
Screenshot: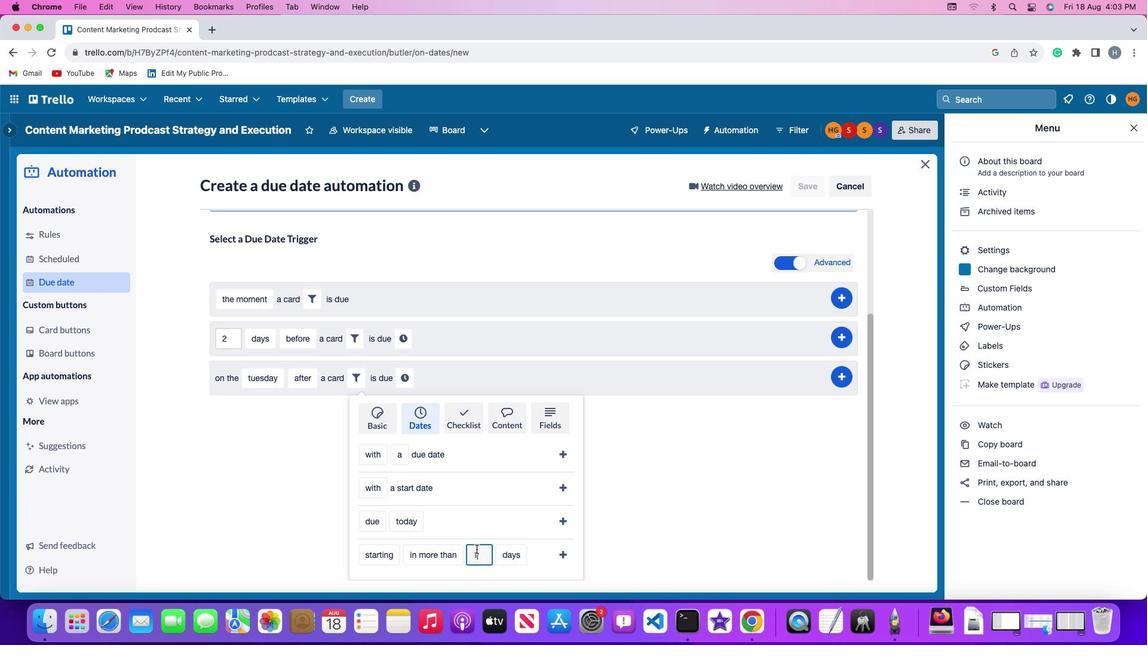 
Action: Mouse moved to (466, 541)
Screenshot: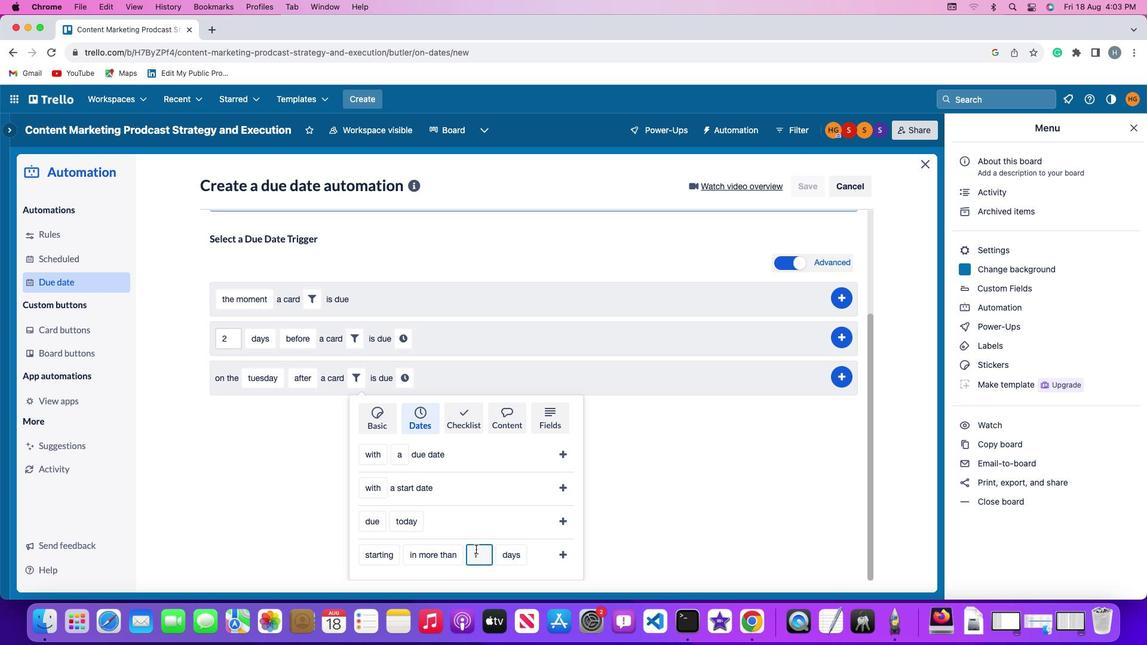 
Action: Key pressed Key.backspace'1'
Screenshot: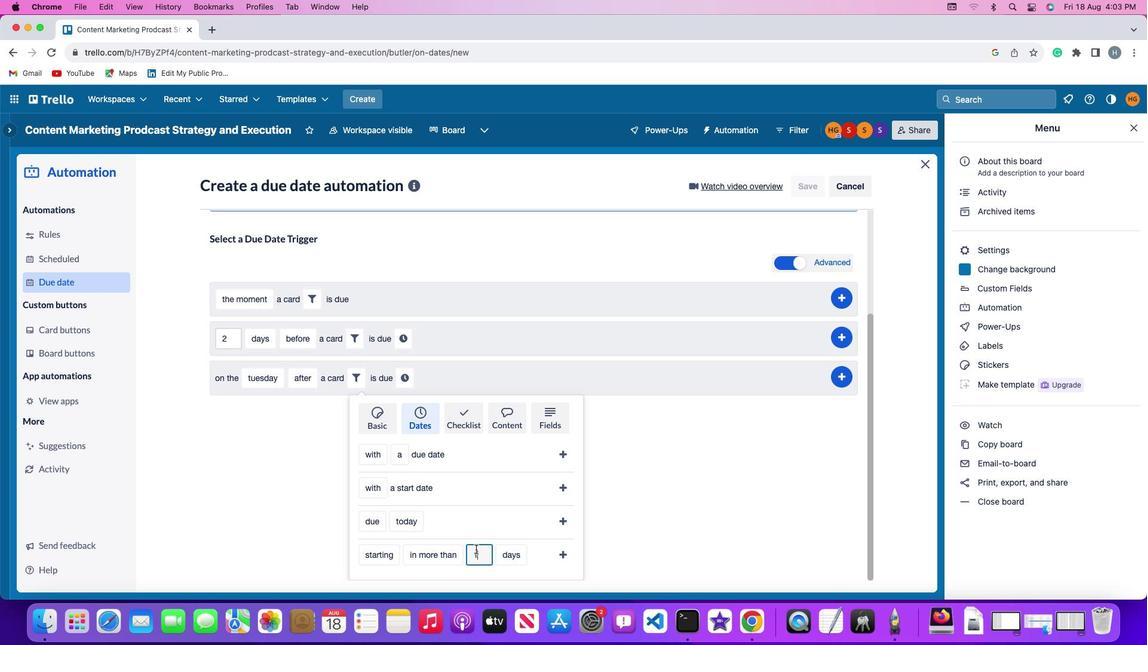 
Action: Mouse moved to (499, 545)
Screenshot: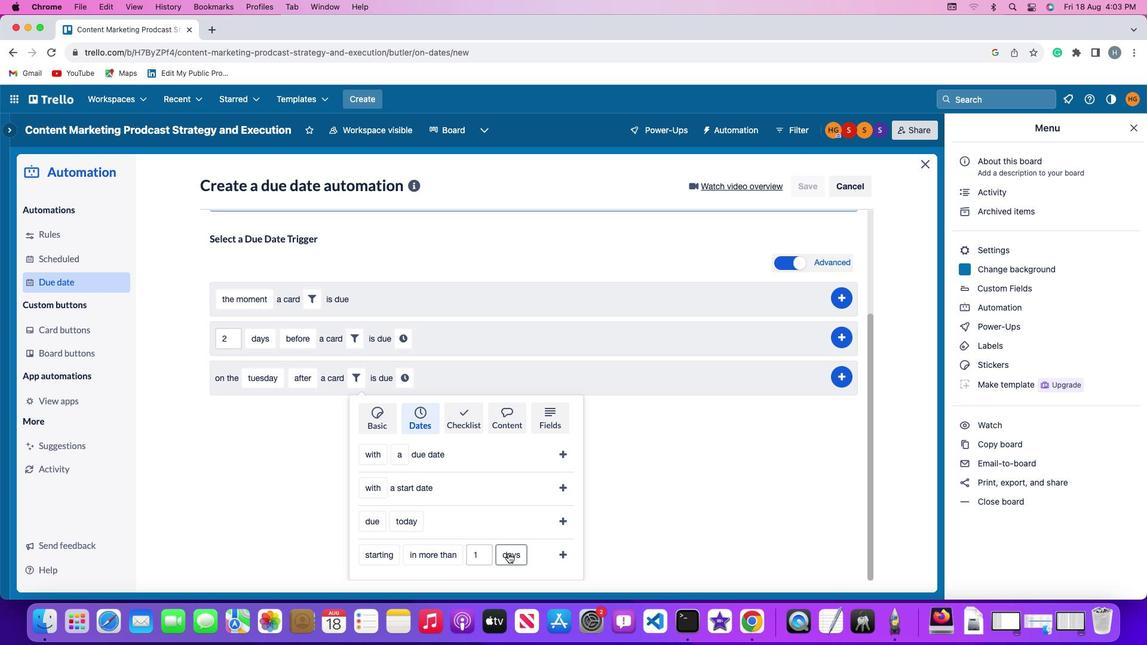 
Action: Mouse pressed left at (499, 545)
Screenshot: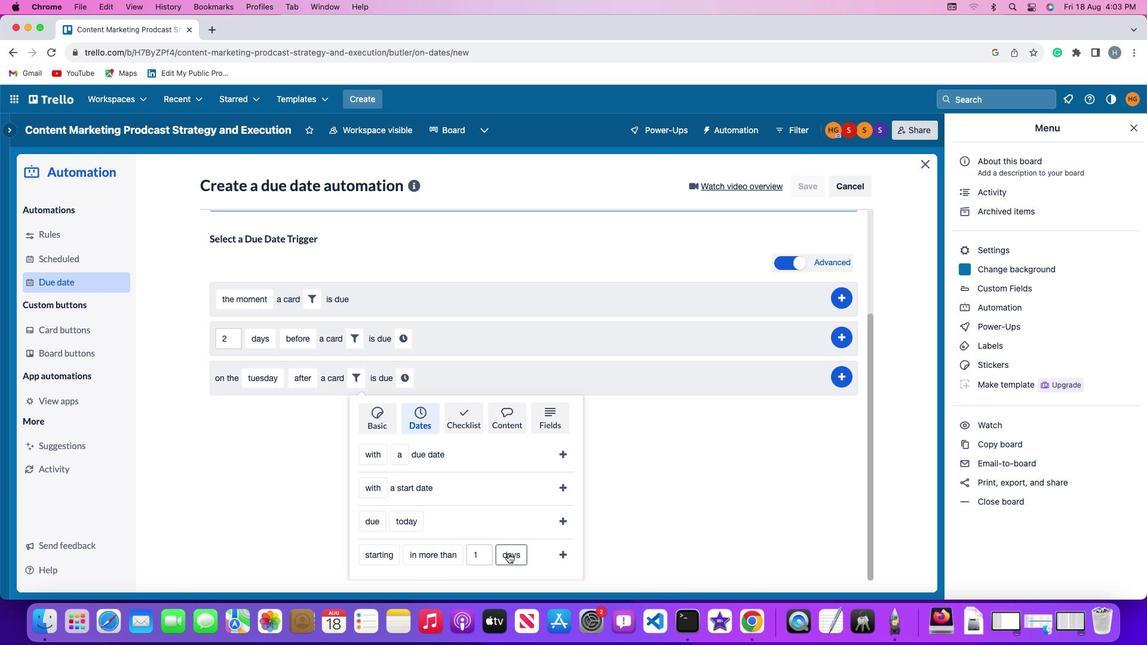 
Action: Mouse moved to (520, 499)
Screenshot: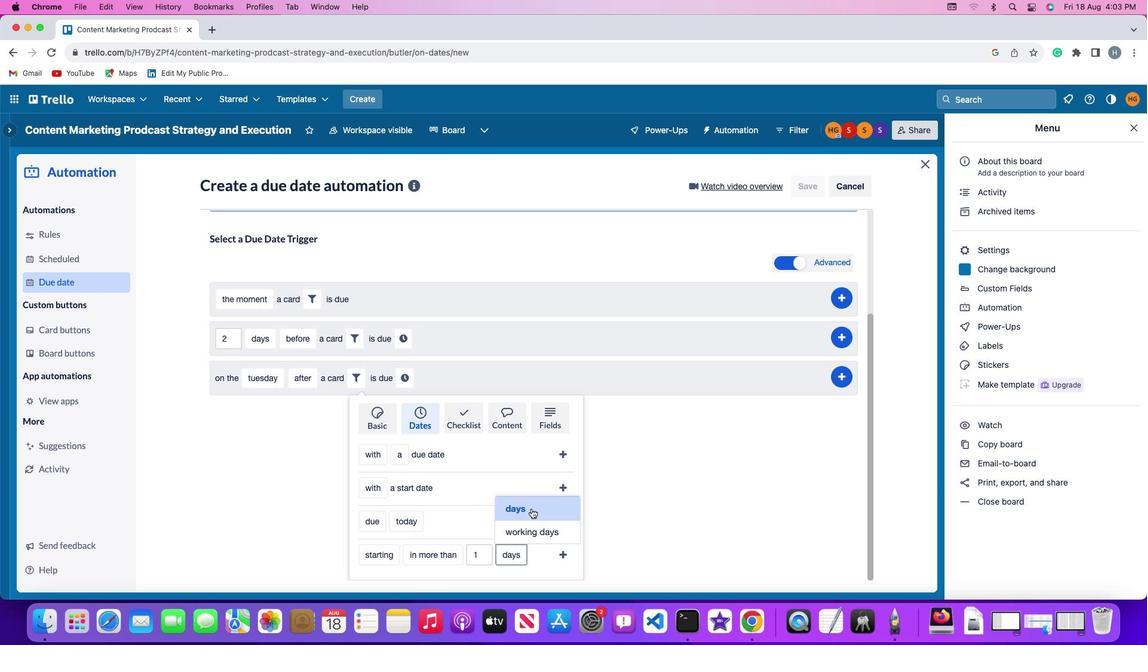 
Action: Mouse pressed left at (520, 499)
Screenshot: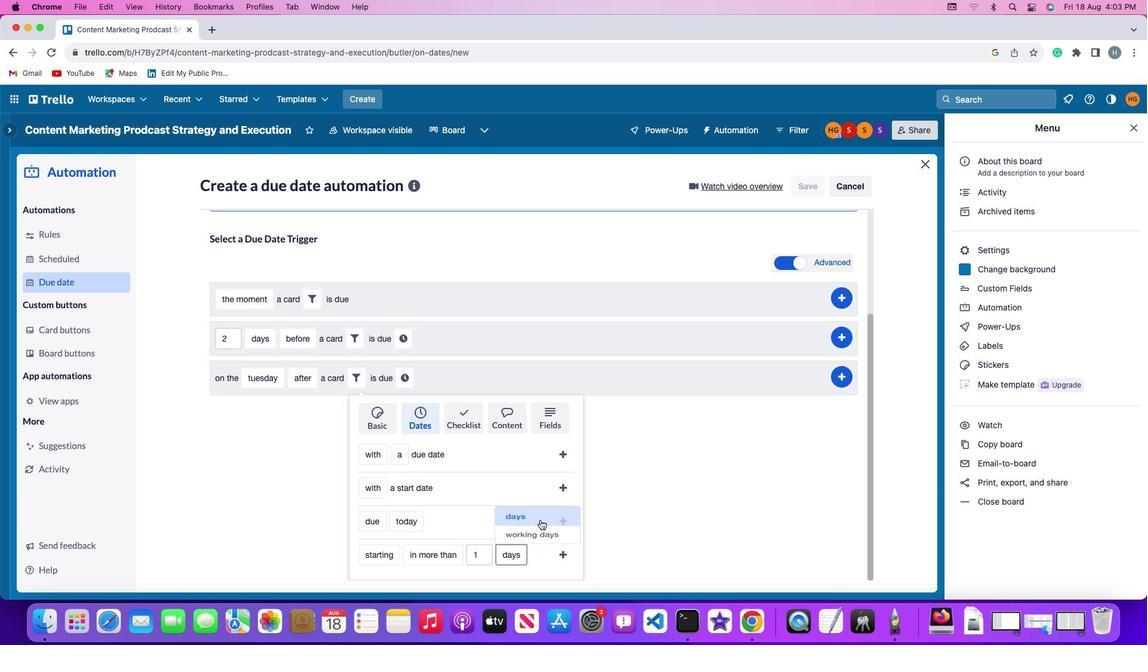 
Action: Mouse moved to (563, 545)
Screenshot: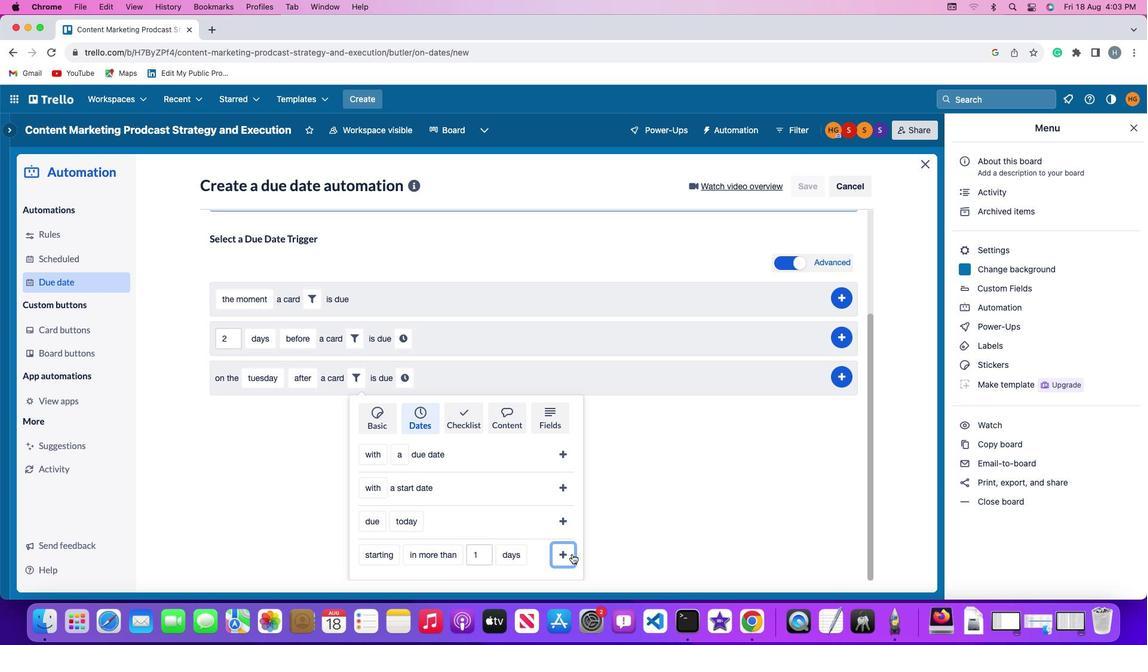 
Action: Mouse pressed left at (563, 545)
Screenshot: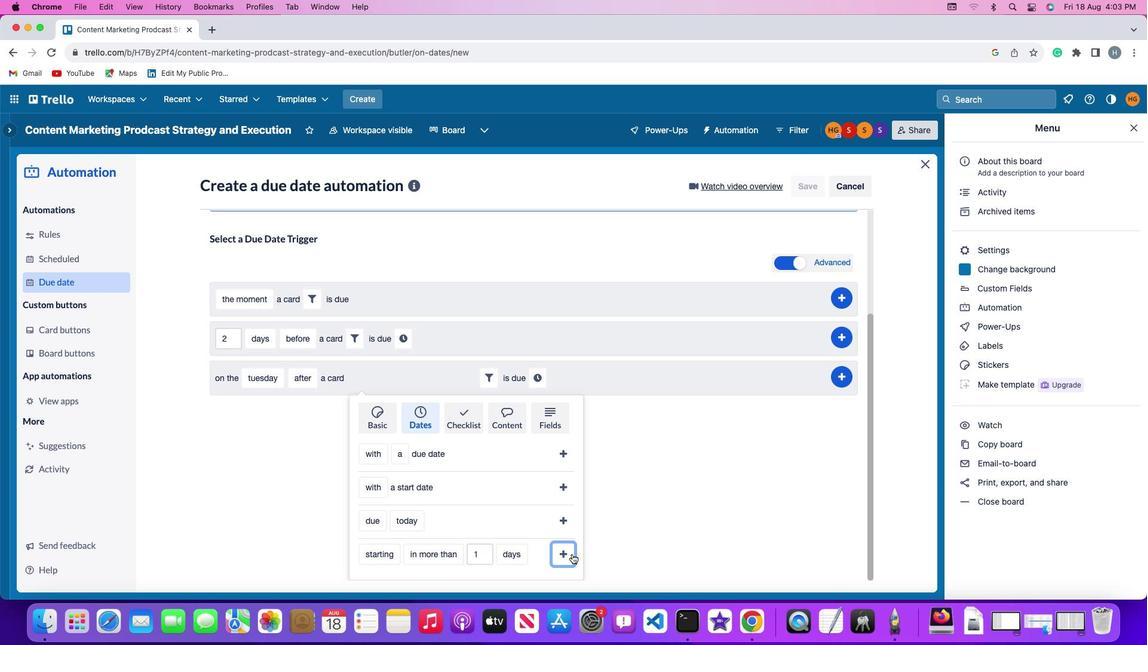 
Action: Mouse moved to (526, 508)
Screenshot: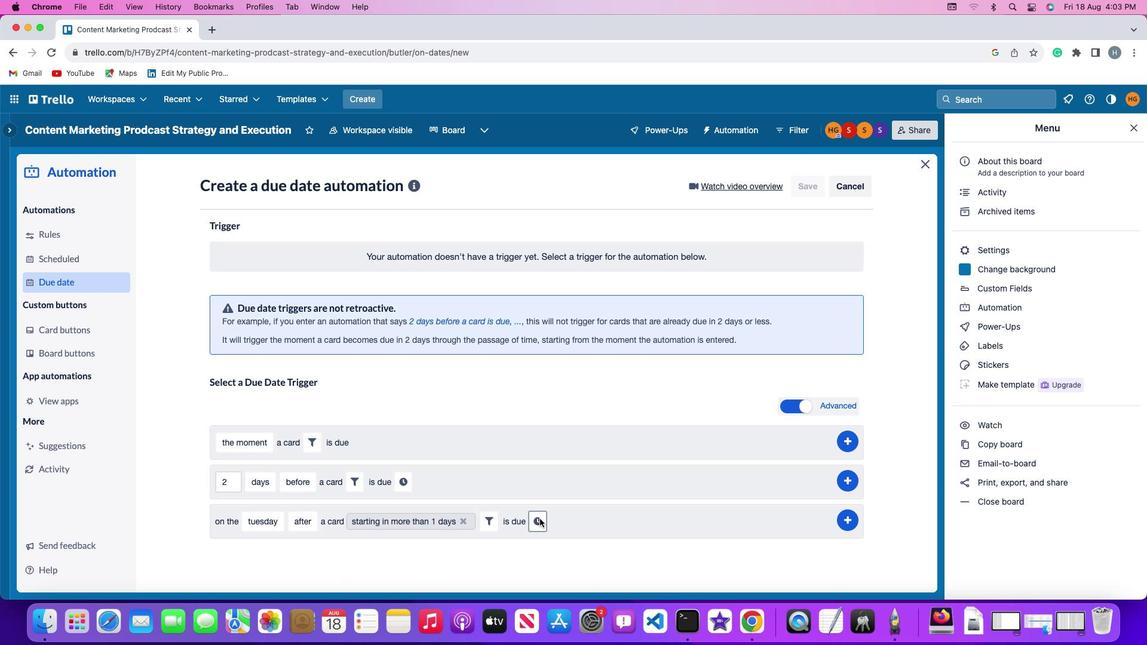 
Action: Mouse pressed left at (526, 508)
Screenshot: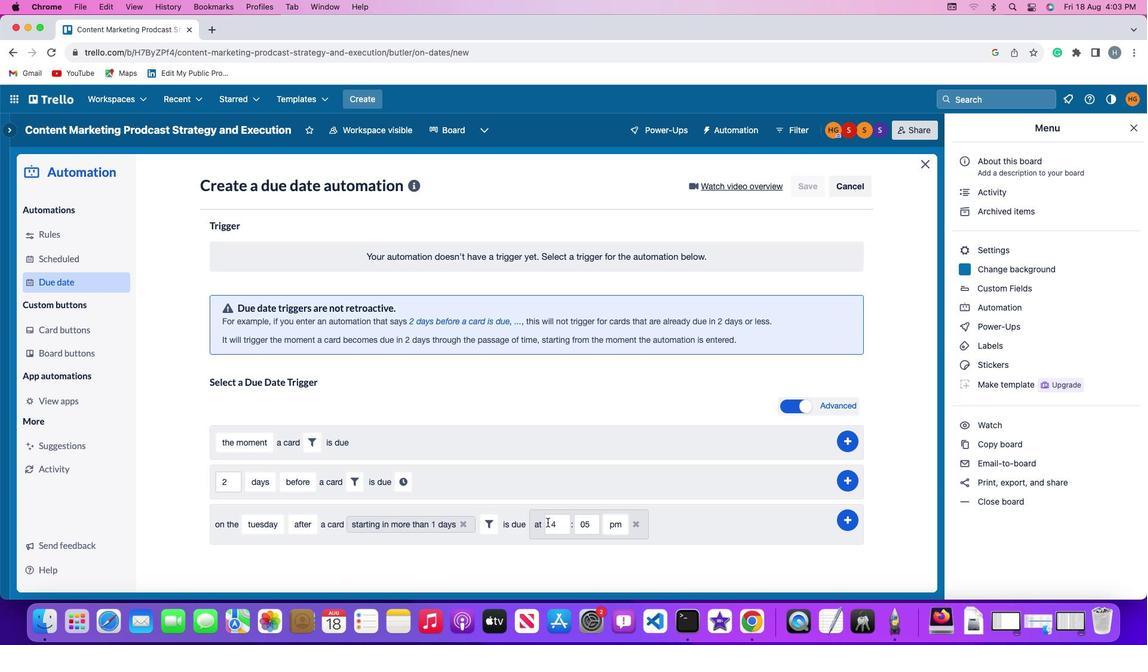 
Action: Mouse moved to (547, 515)
Screenshot: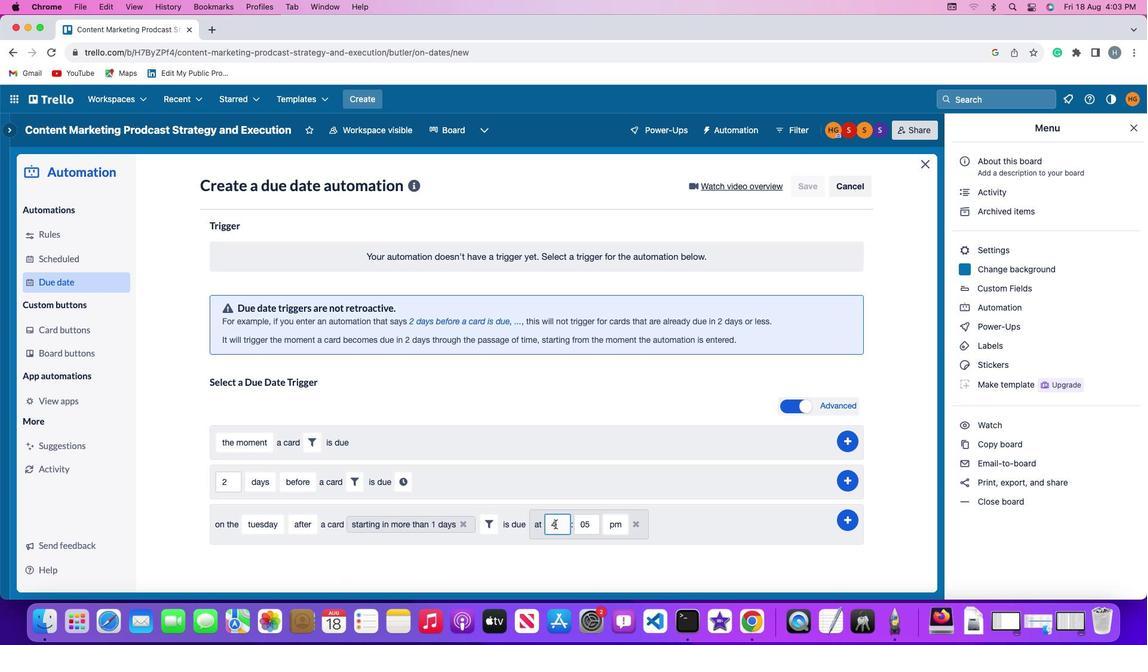 
Action: Mouse pressed left at (547, 515)
Screenshot: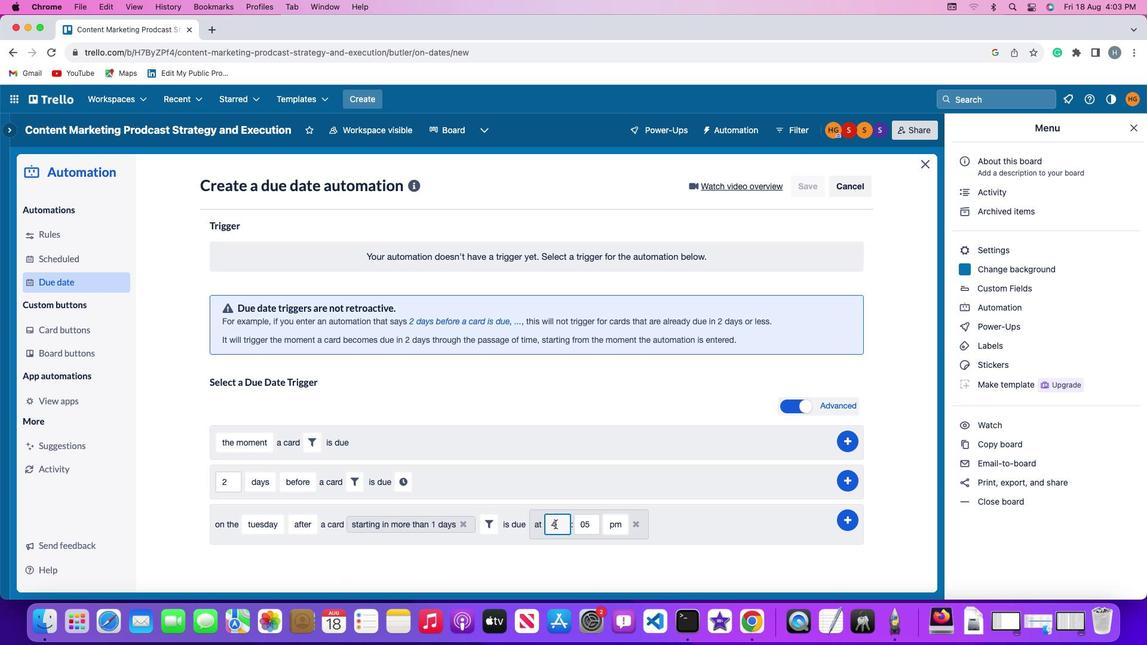 
Action: Key pressed Key.backspace'1''1'
Screenshot: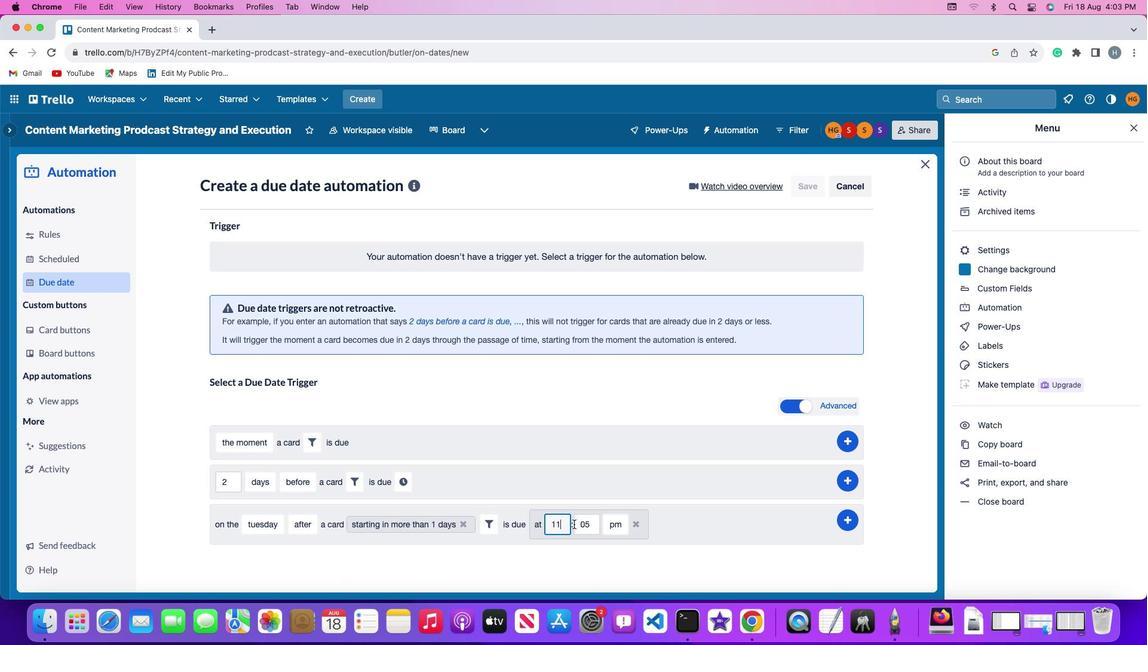 
Action: Mouse moved to (579, 515)
Screenshot: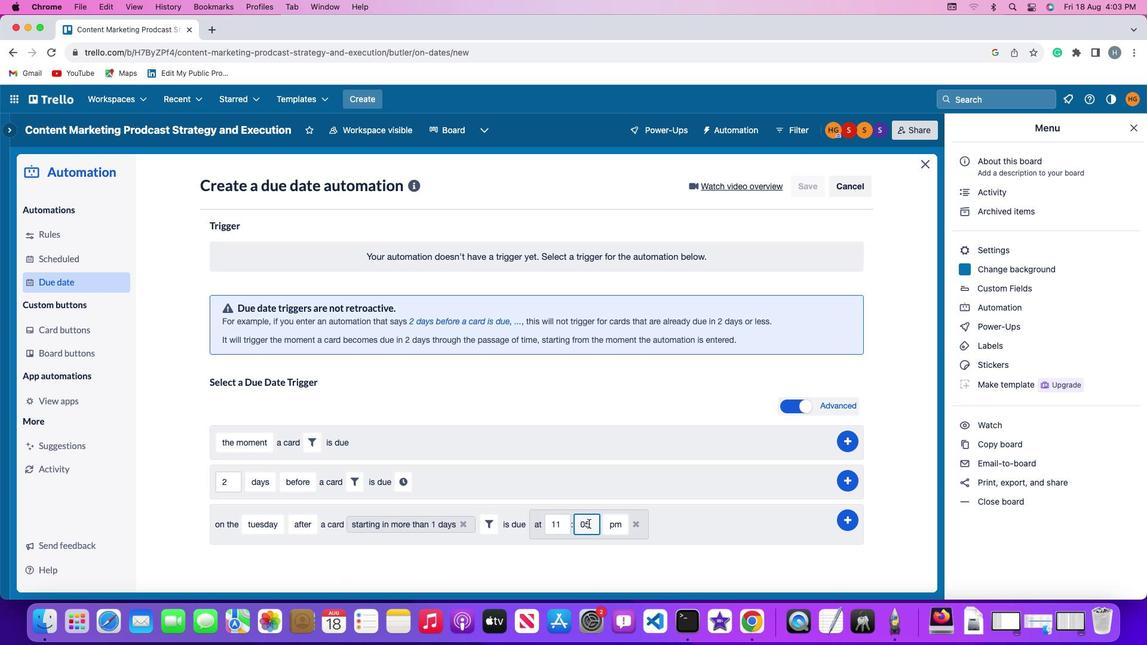 
Action: Mouse pressed left at (579, 515)
Screenshot: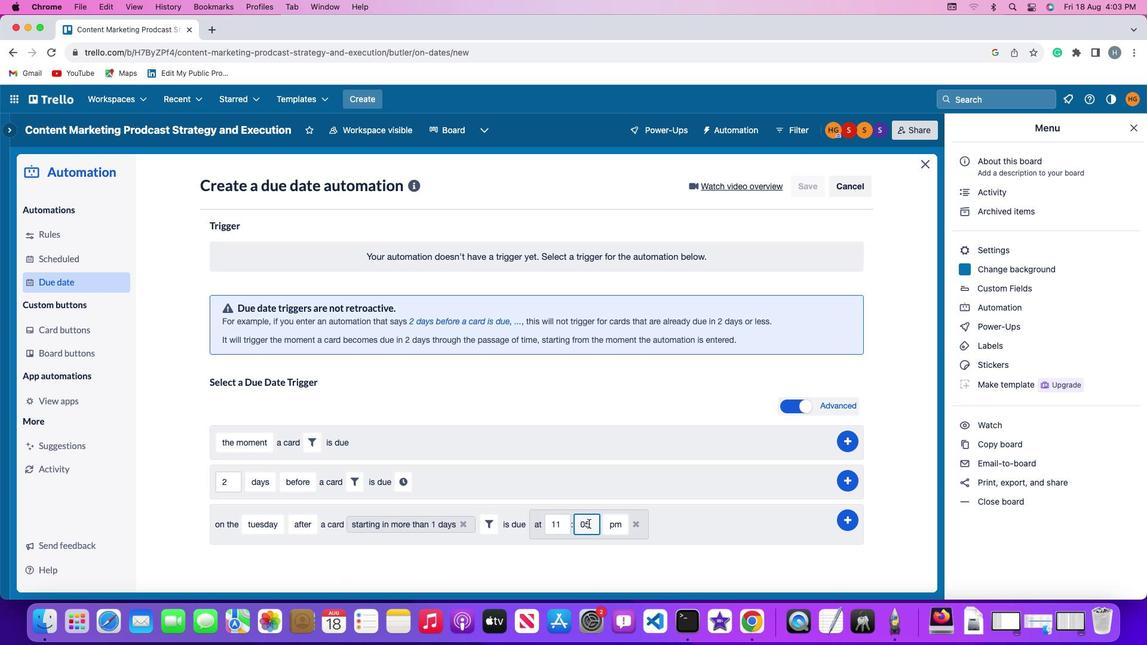 
Action: Key pressed Key.backspaceKey.backspace'0''0'
Screenshot: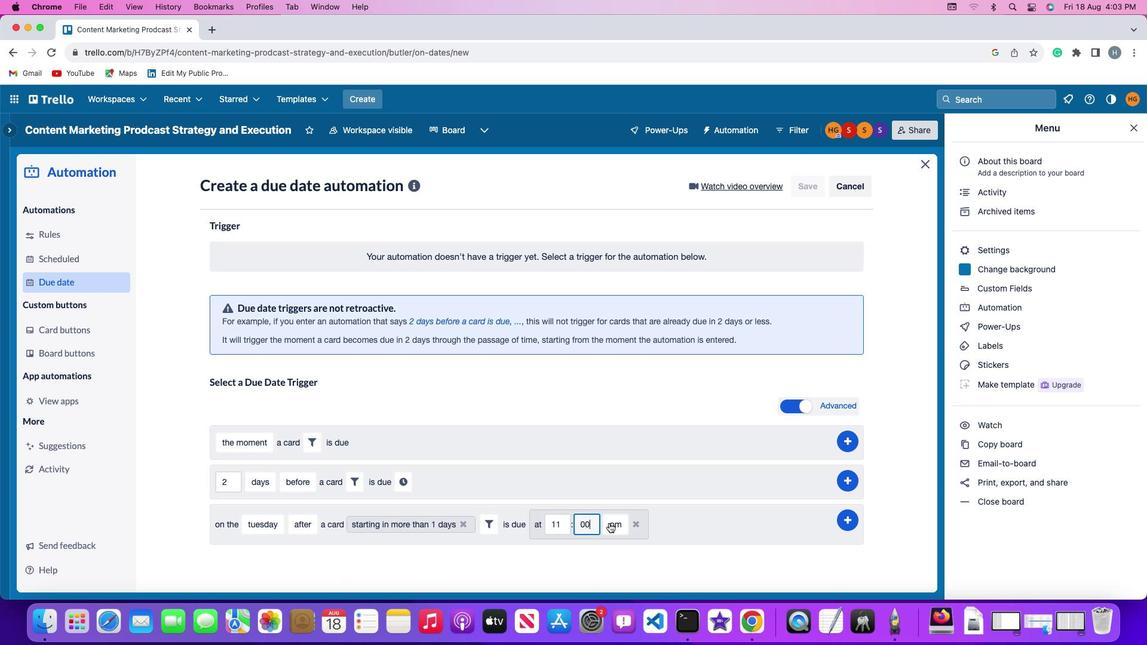 
Action: Mouse moved to (606, 514)
Screenshot: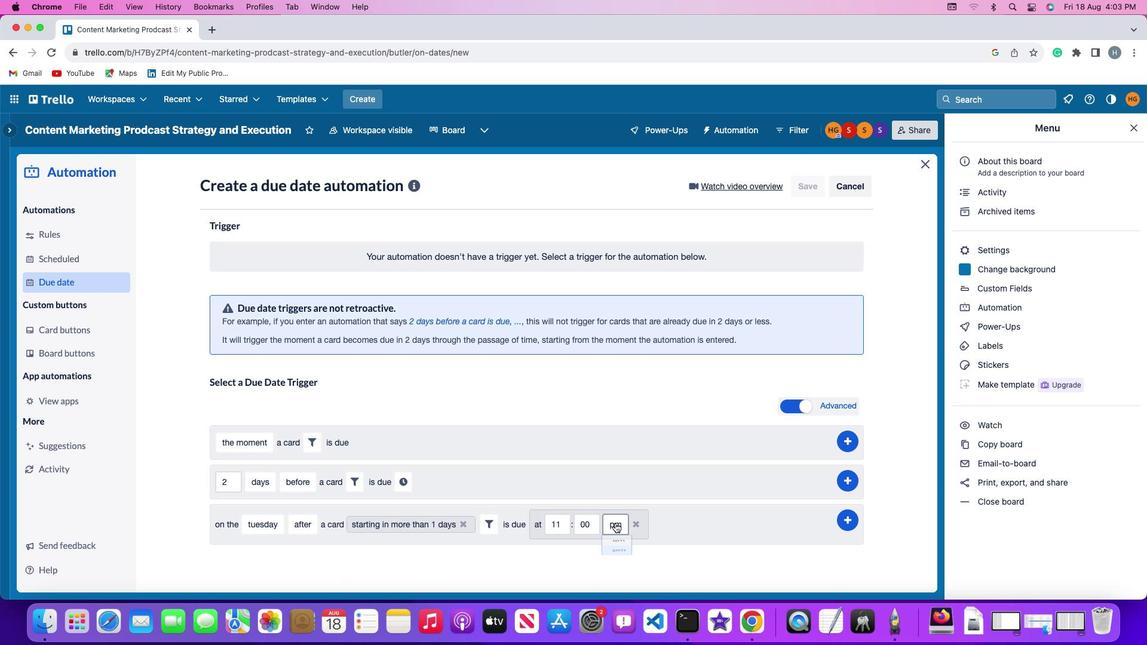 
Action: Mouse pressed left at (606, 514)
Screenshot: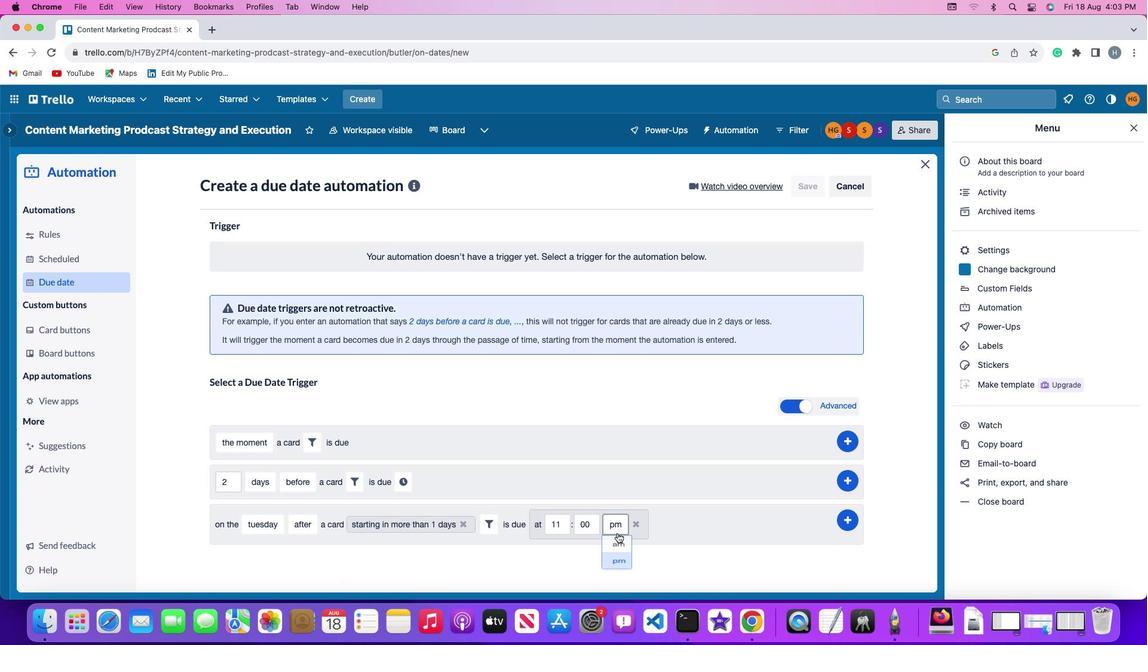 
Action: Mouse moved to (609, 540)
Screenshot: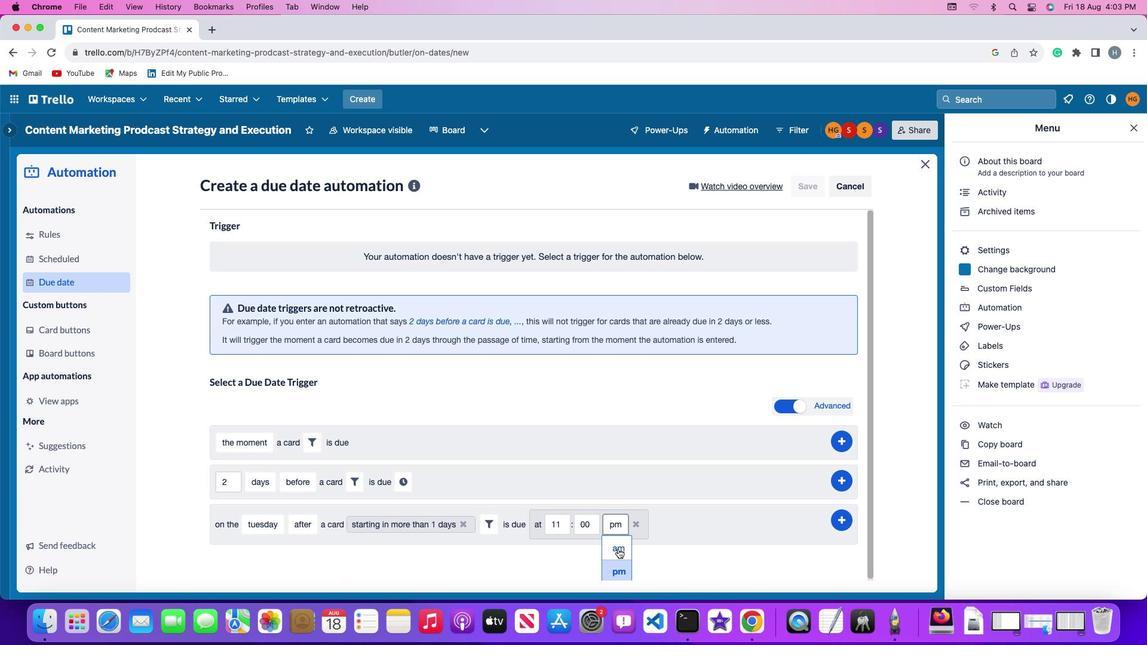 
Action: Mouse pressed left at (609, 540)
Screenshot: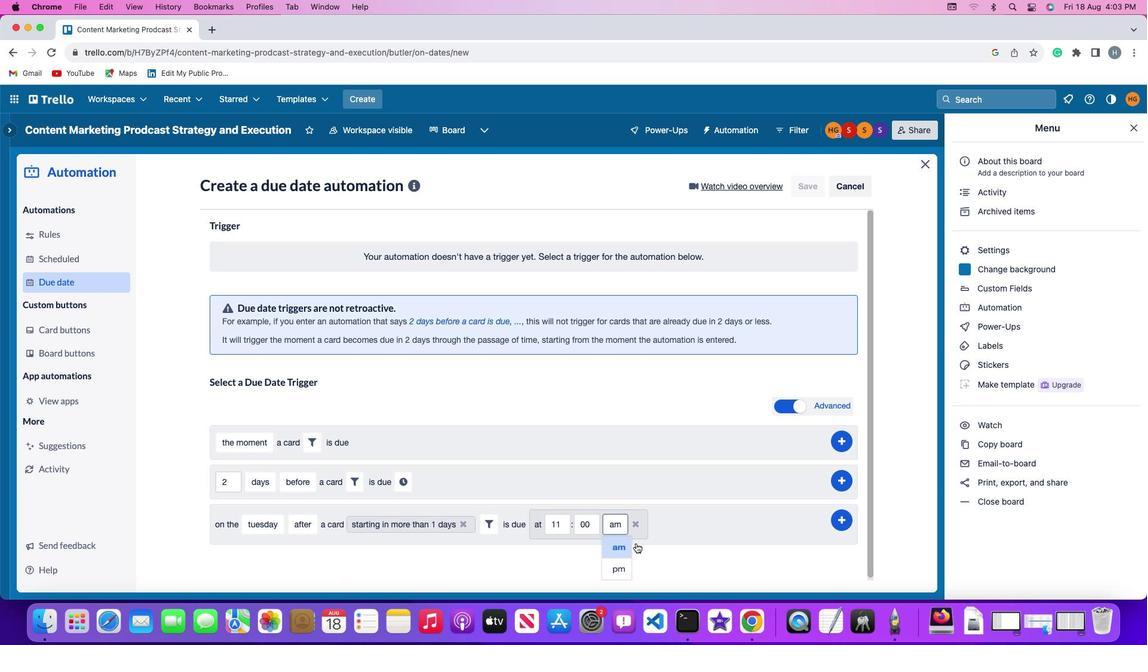 
Action: Mouse moved to (841, 510)
Screenshot: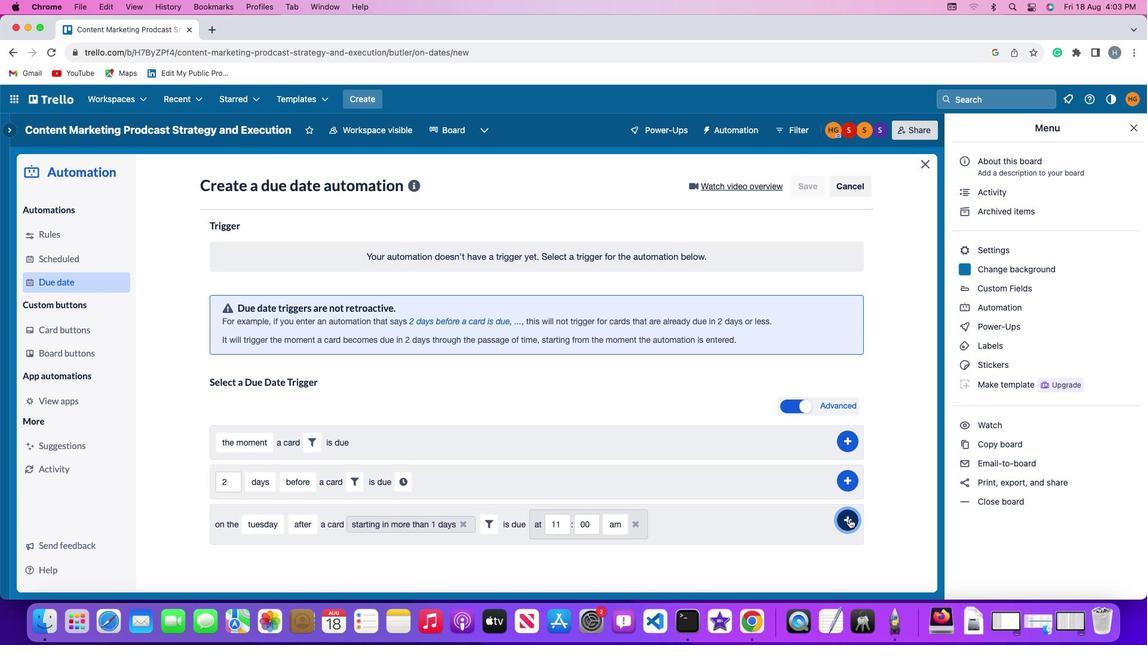 
Action: Mouse pressed left at (841, 510)
Screenshot: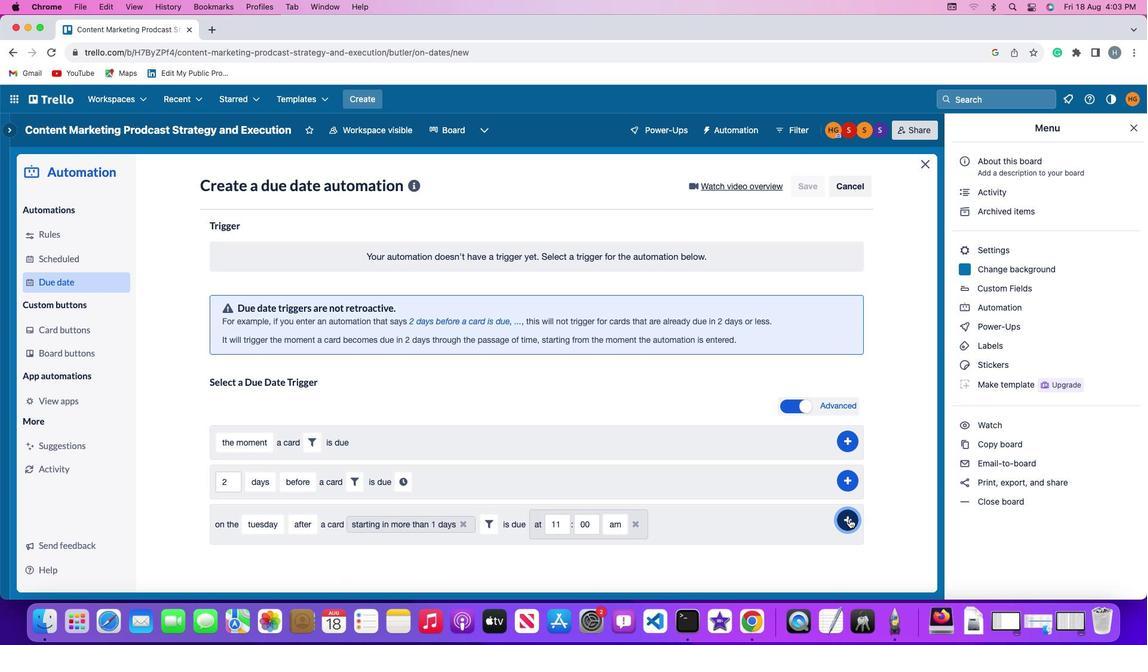 
Action: Mouse moved to (874, 421)
Screenshot: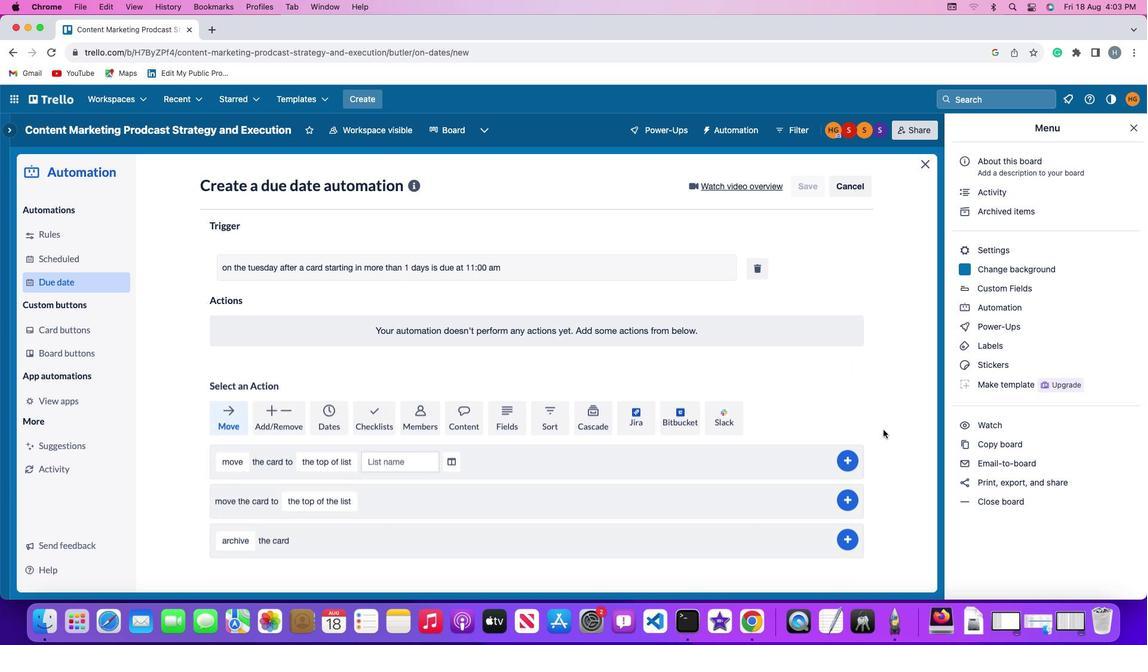 
